 Task: Look for space in Warmbaths, South Africa from 12th August, 2023 to 16th August, 2023 for 8 adults in price range Rs.10000 to Rs.16000. Place can be private room with 8 bedrooms having 8 beds and 8 bathrooms. Property type can be house, flat, guest house, hotel. Amenities needed are: wifi, TV, free parkinig on premises, gym, breakfast. Booking option can be shelf check-in. Required host language is English.
Action: Mouse moved to (442, 90)
Screenshot: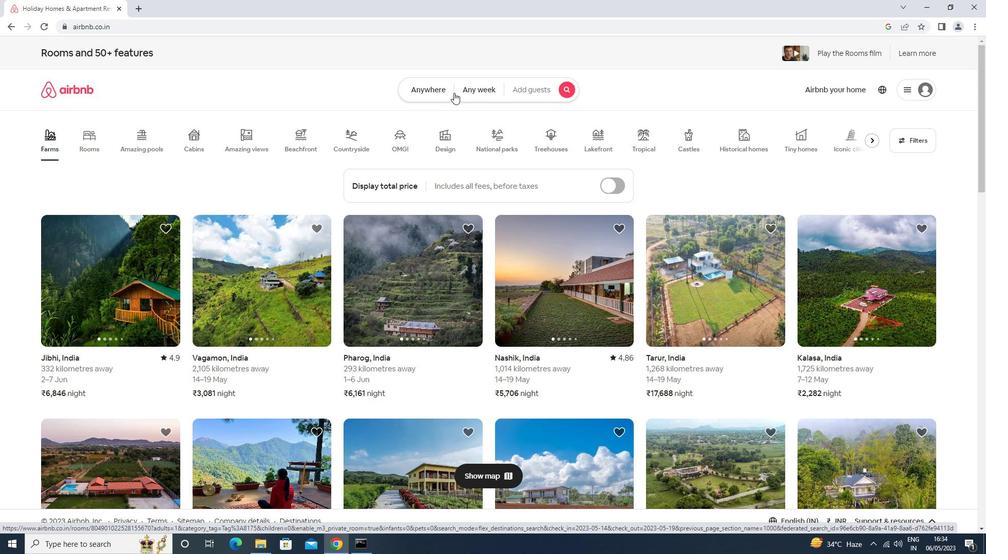 
Action: Mouse pressed left at (442, 90)
Screenshot: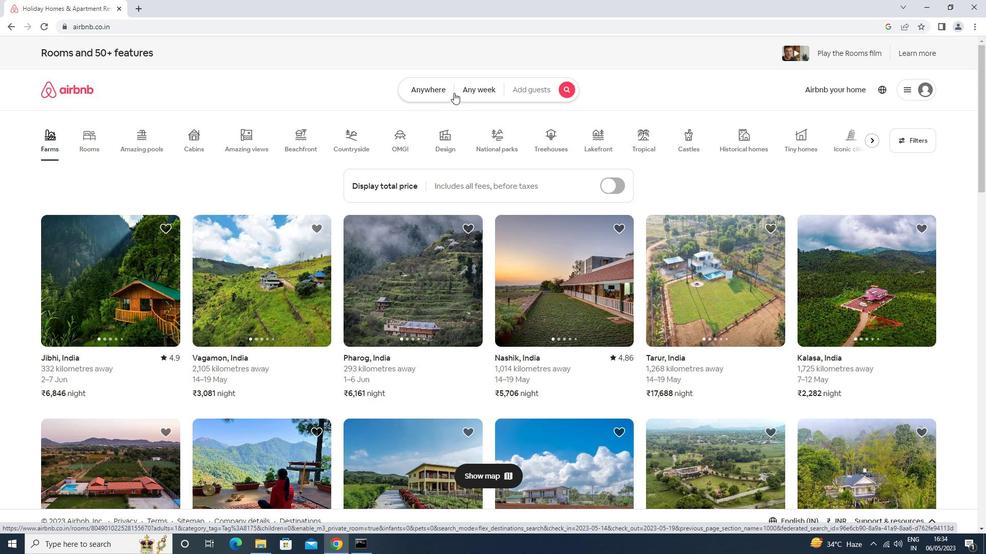 
Action: Mouse moved to (375, 127)
Screenshot: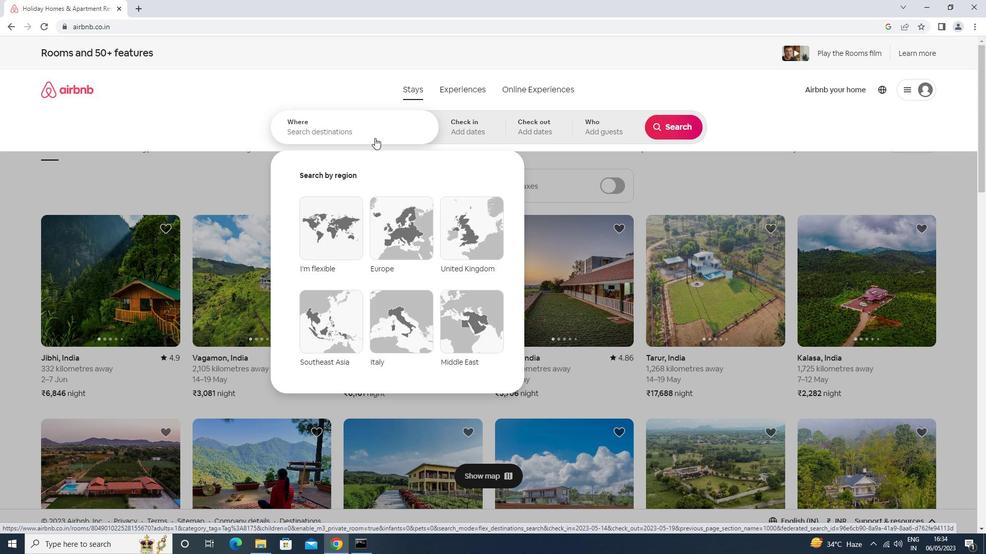 
Action: Mouse pressed left at (375, 127)
Screenshot: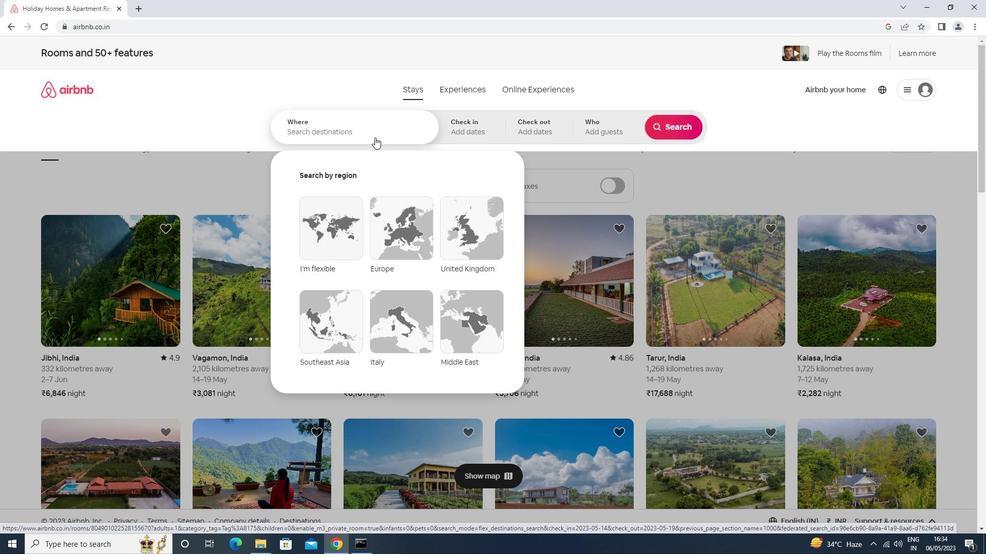 
Action: Mouse moved to (375, 127)
Screenshot: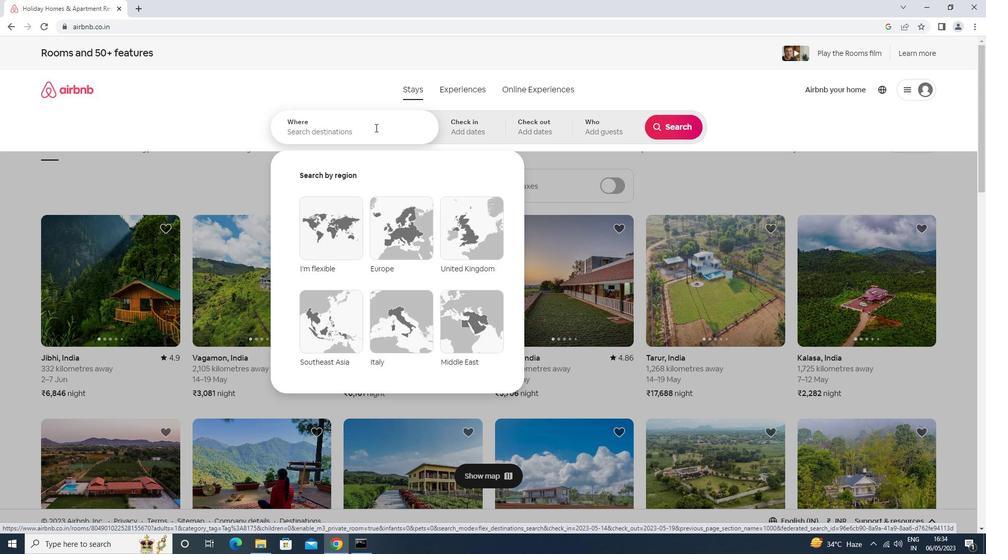 
Action: Key pressed <Key.shift>WARMBATH,<Key.space><Key.shift>SOUTH<Key.space><Key.shift>AFRICA<Key.down><Key.enter>
Screenshot: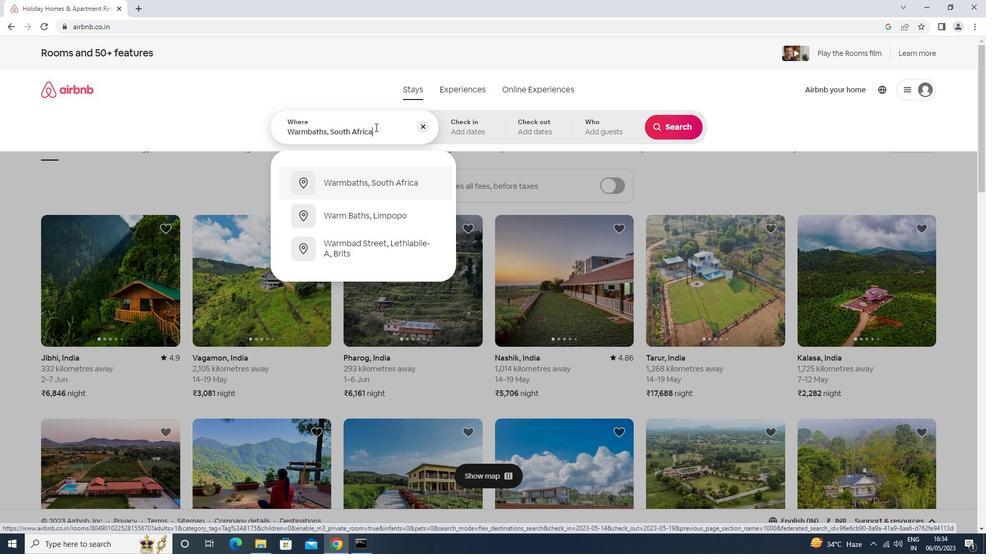 
Action: Mouse moved to (678, 213)
Screenshot: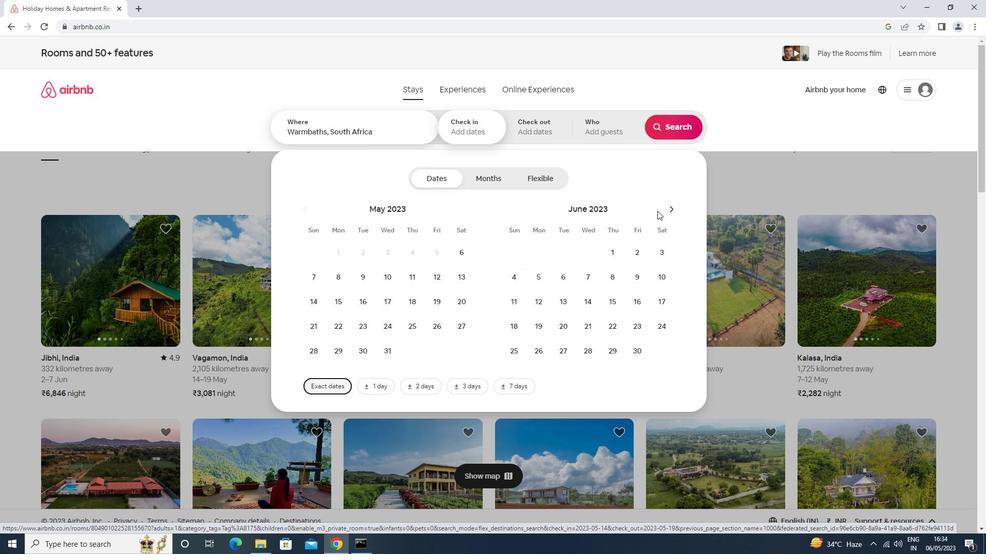 
Action: Mouse pressed left at (678, 213)
Screenshot: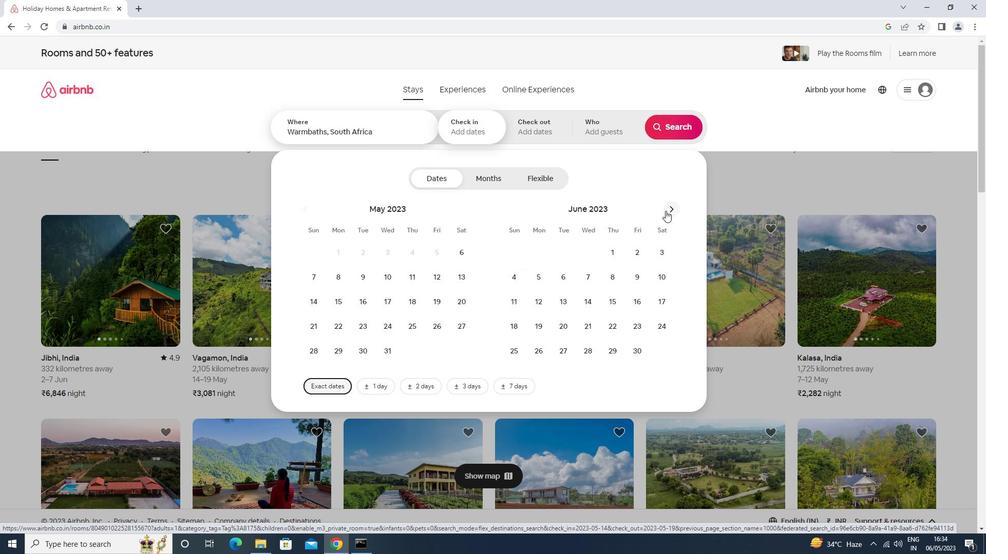 
Action: Mouse moved to (678, 212)
Screenshot: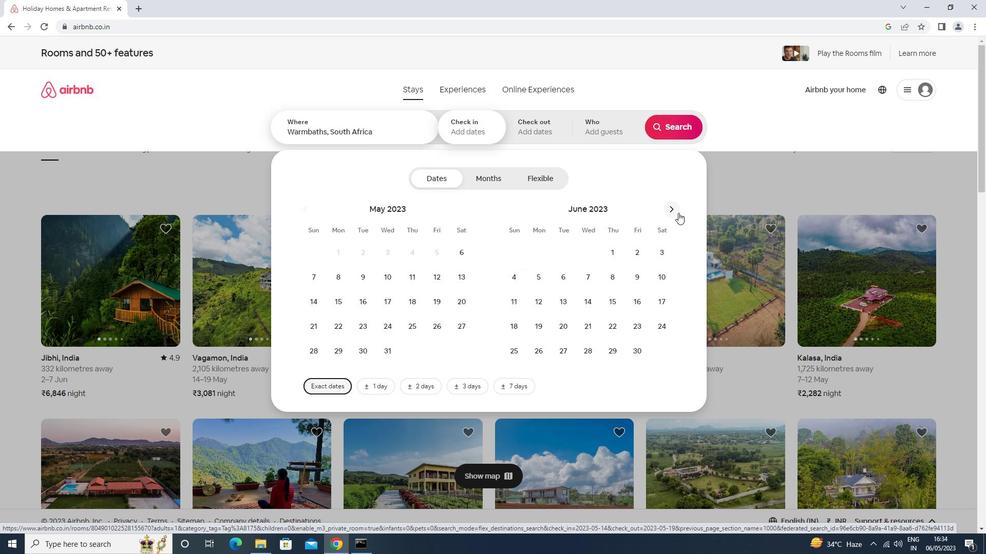 
Action: Mouse pressed left at (678, 212)
Screenshot: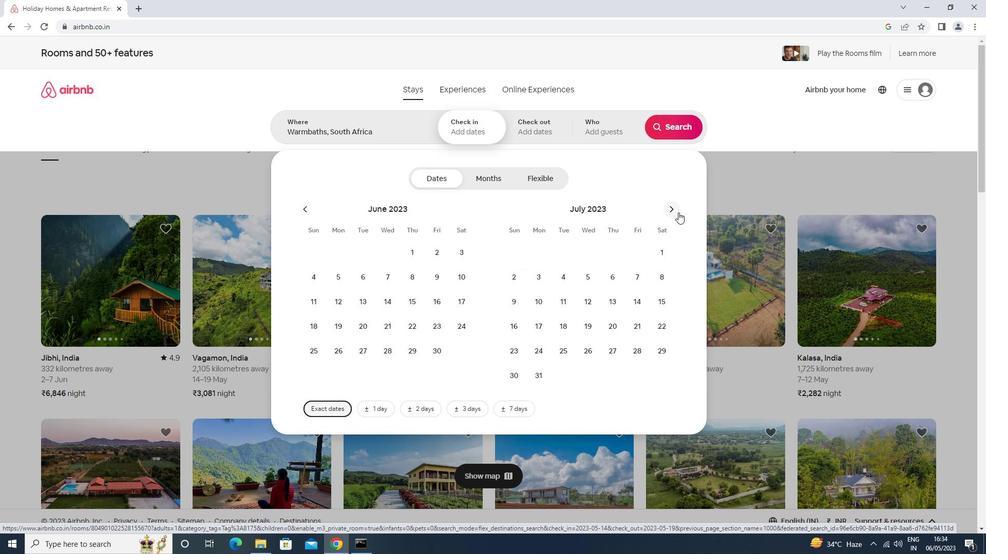 
Action: Mouse moved to (652, 277)
Screenshot: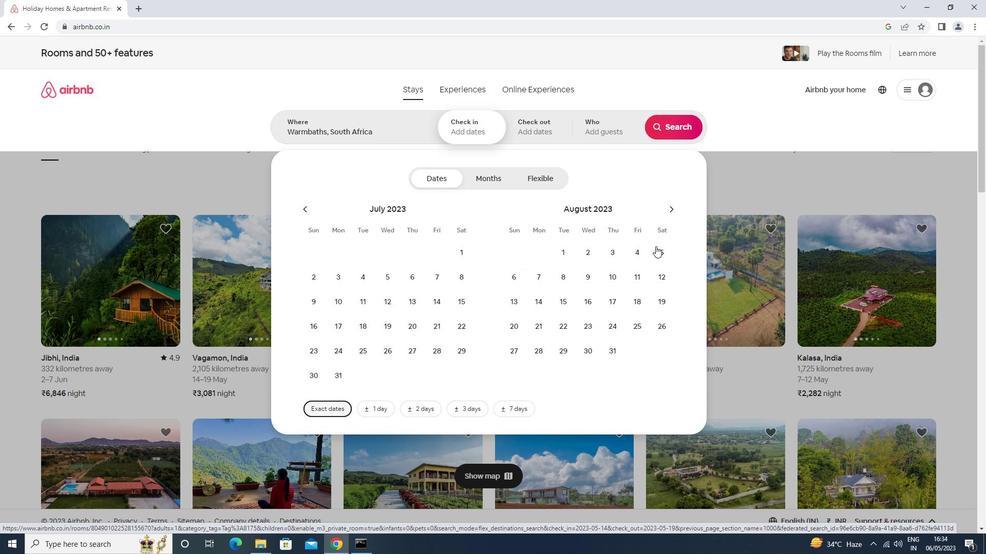
Action: Mouse pressed left at (652, 277)
Screenshot: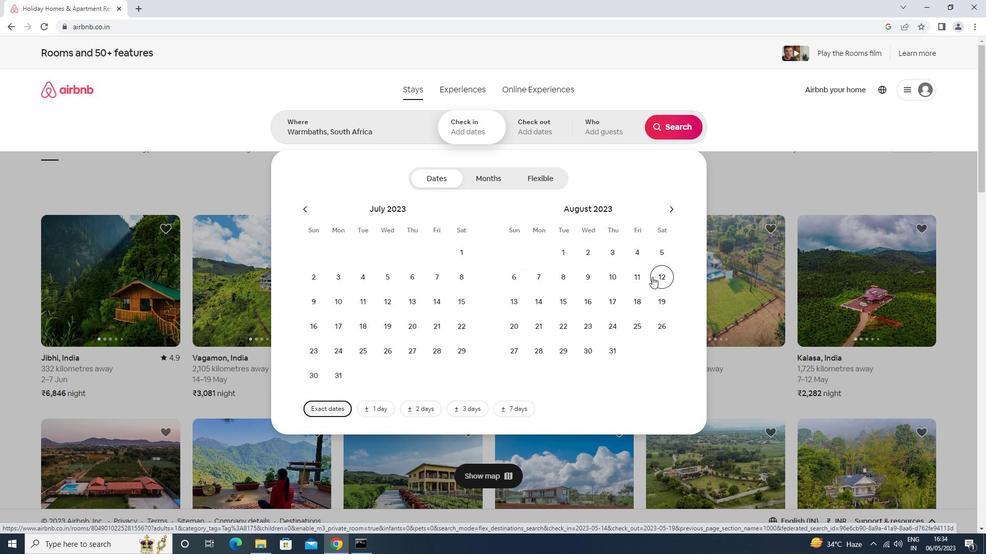 
Action: Mouse moved to (595, 299)
Screenshot: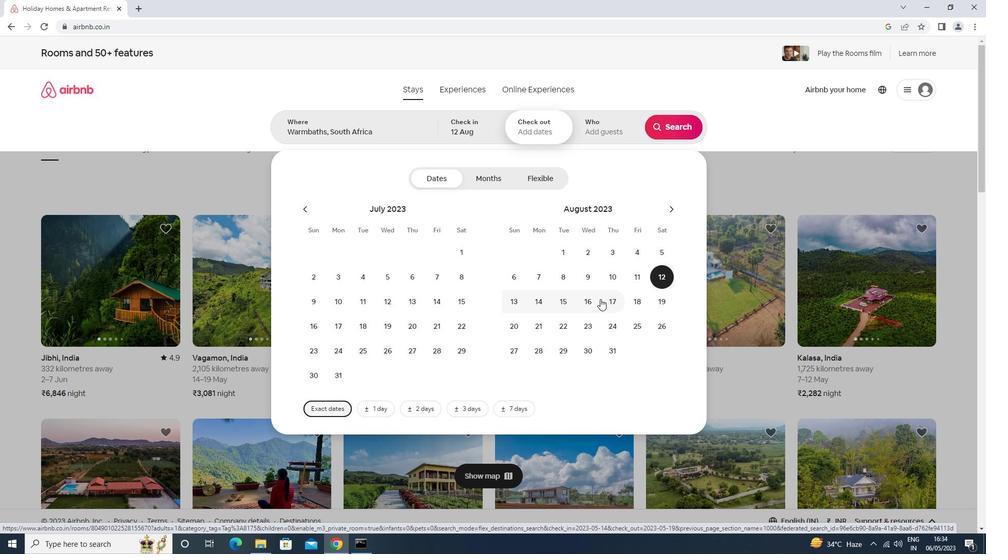 
Action: Mouse pressed left at (595, 299)
Screenshot: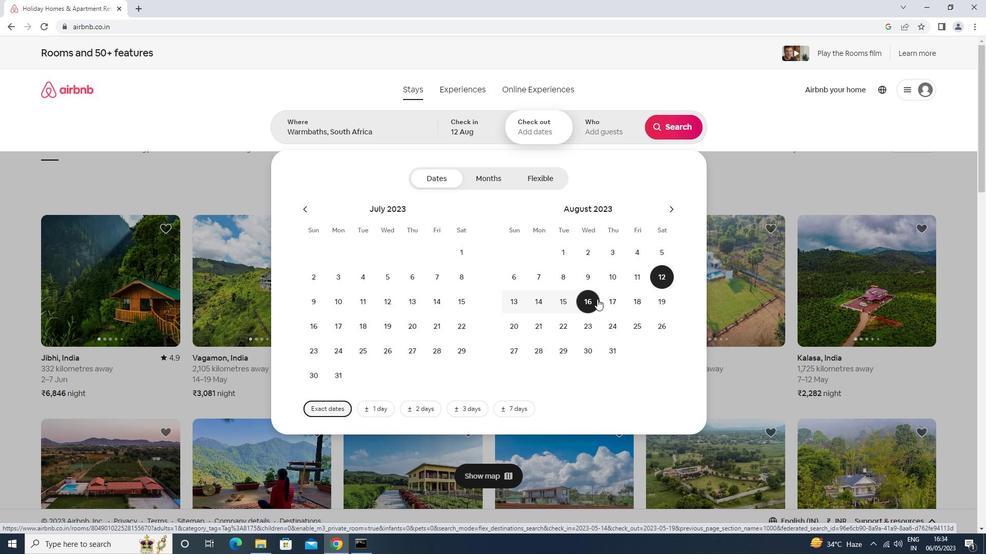 
Action: Mouse moved to (595, 128)
Screenshot: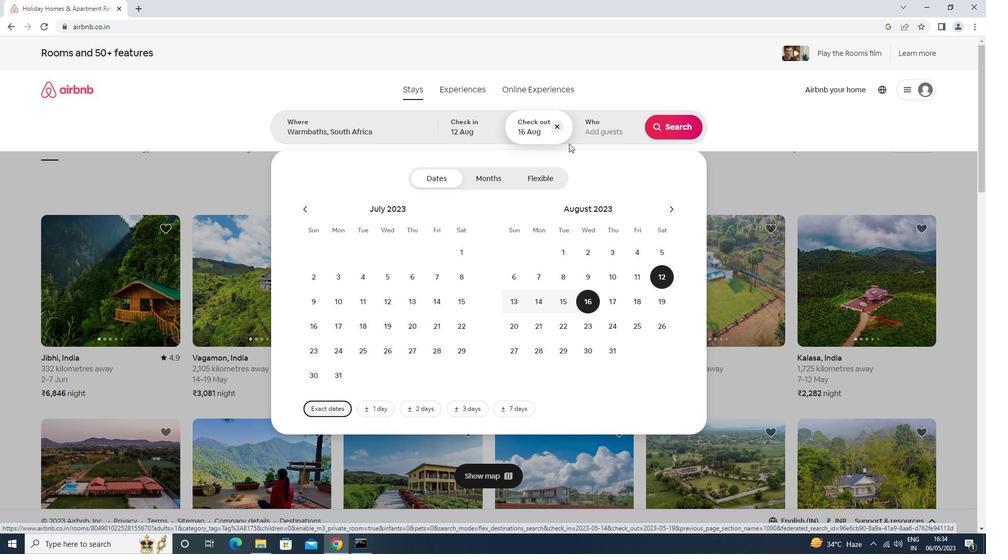 
Action: Mouse pressed left at (595, 128)
Screenshot: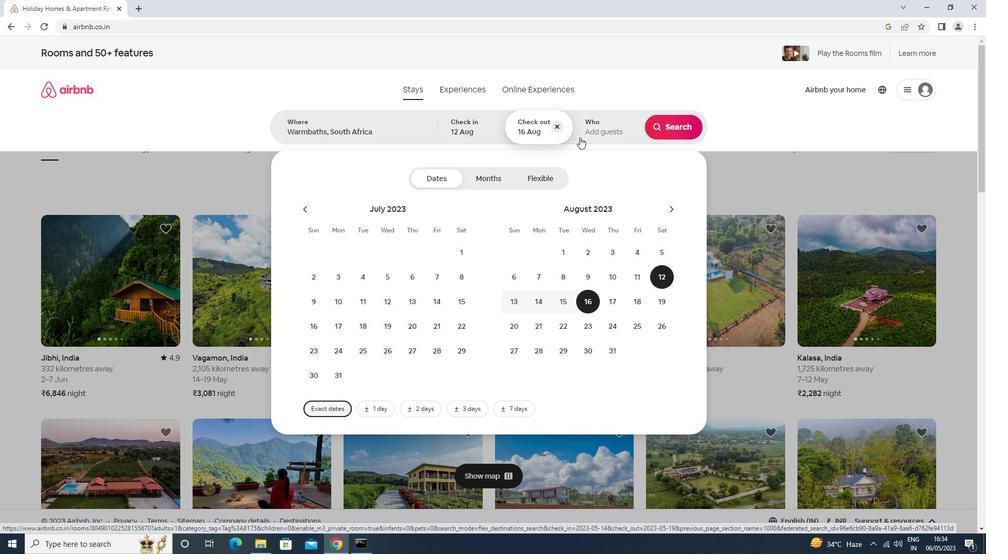 
Action: Mouse moved to (673, 176)
Screenshot: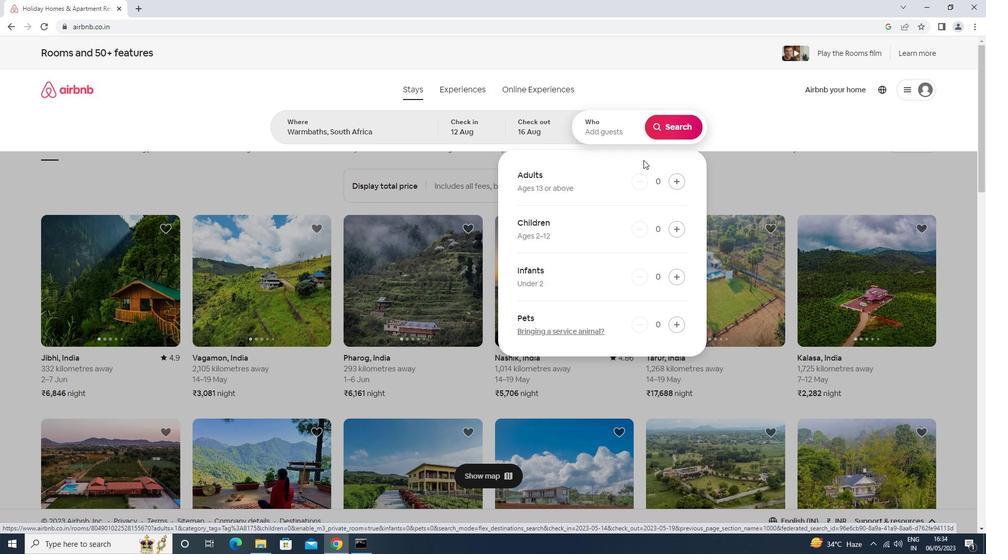 
Action: Mouse pressed left at (673, 176)
Screenshot: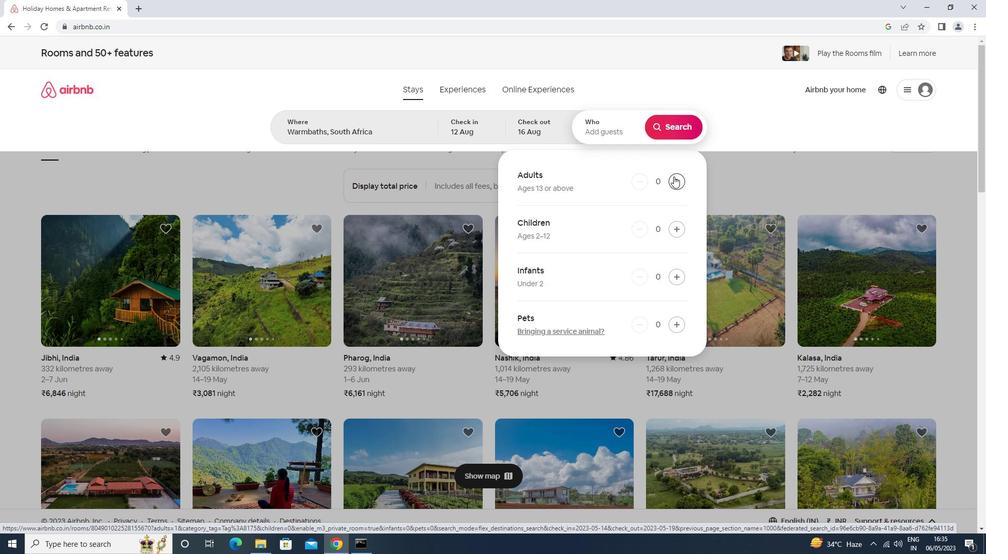 
Action: Mouse pressed left at (673, 176)
Screenshot: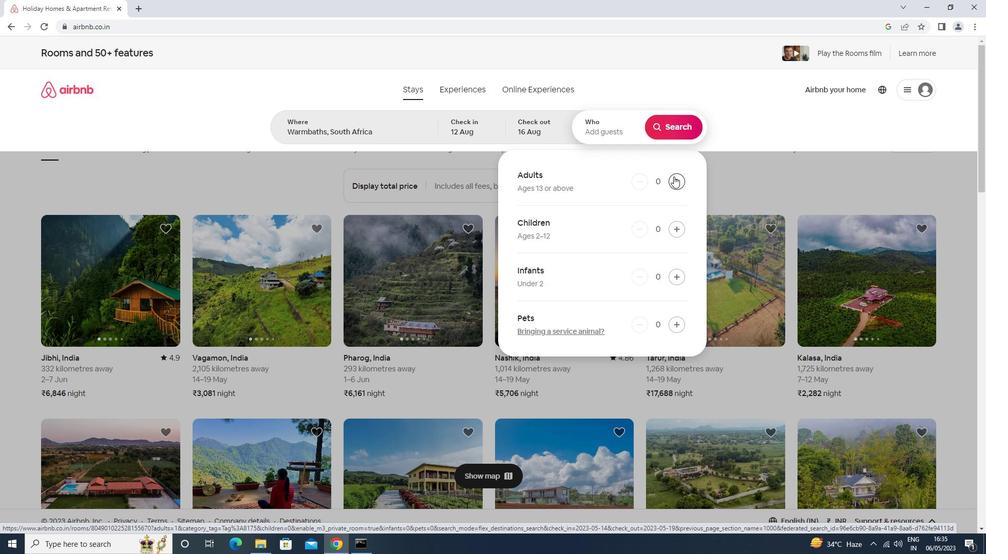 
Action: Mouse pressed left at (673, 176)
Screenshot: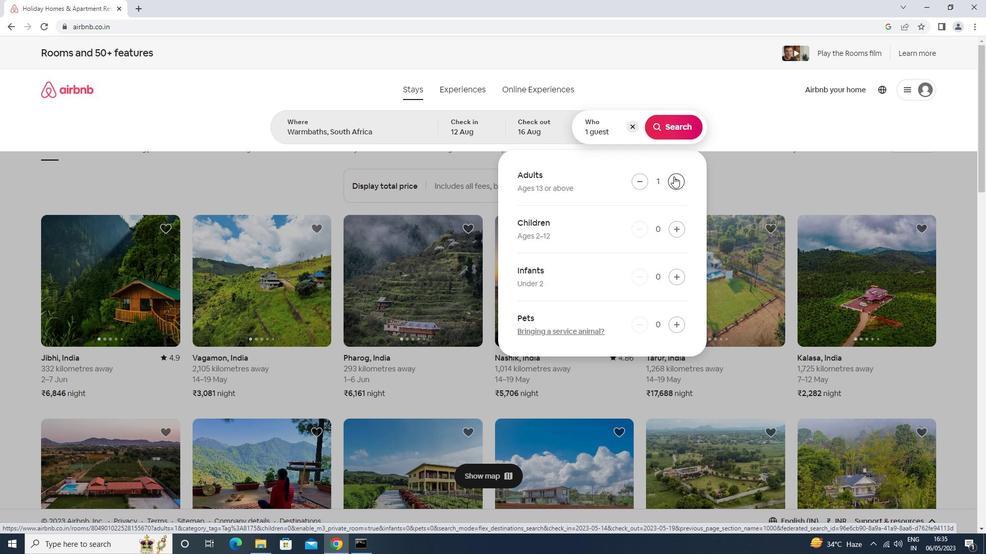 
Action: Mouse pressed left at (673, 176)
Screenshot: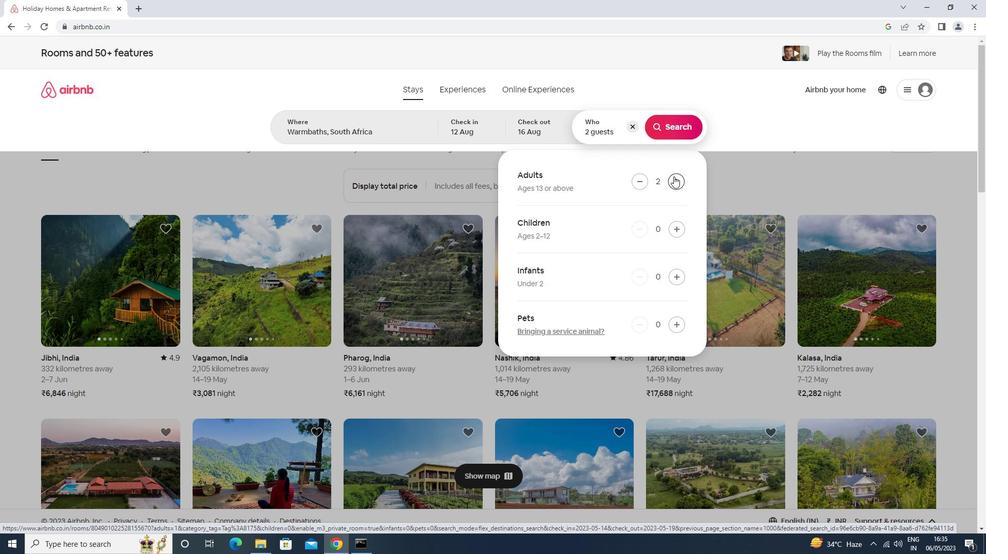 
Action: Mouse pressed left at (673, 176)
Screenshot: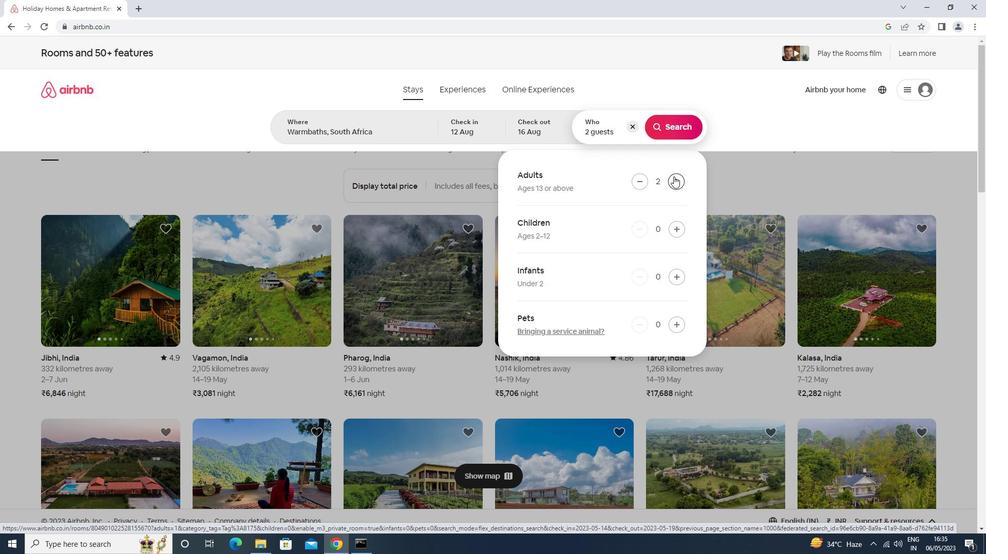 
Action: Mouse moved to (675, 176)
Screenshot: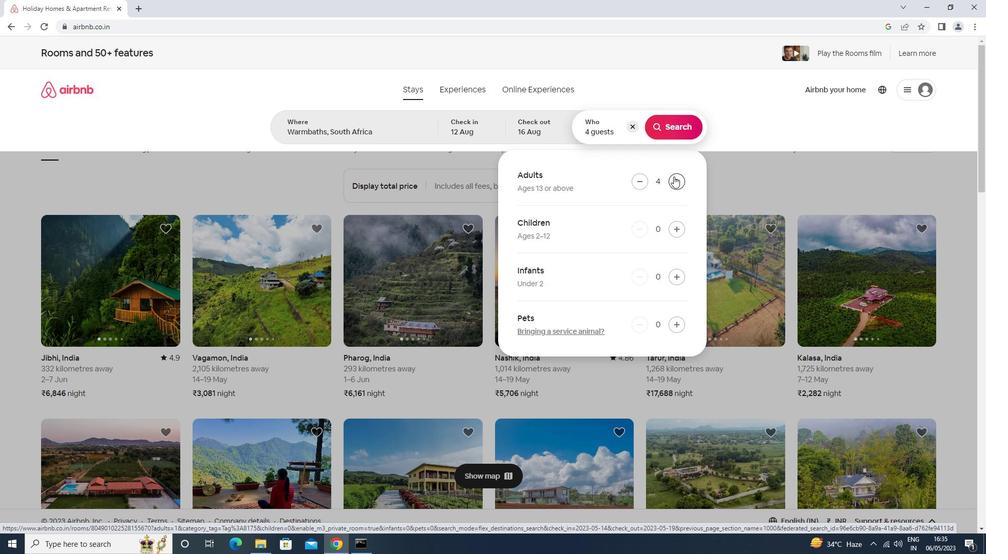 
Action: Mouse pressed left at (675, 176)
Screenshot: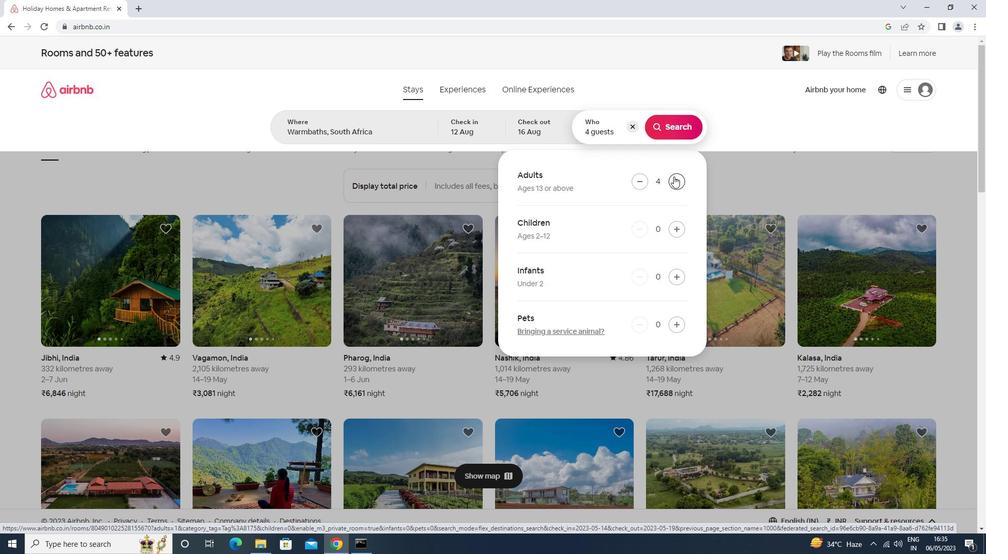 
Action: Mouse pressed left at (675, 176)
Screenshot: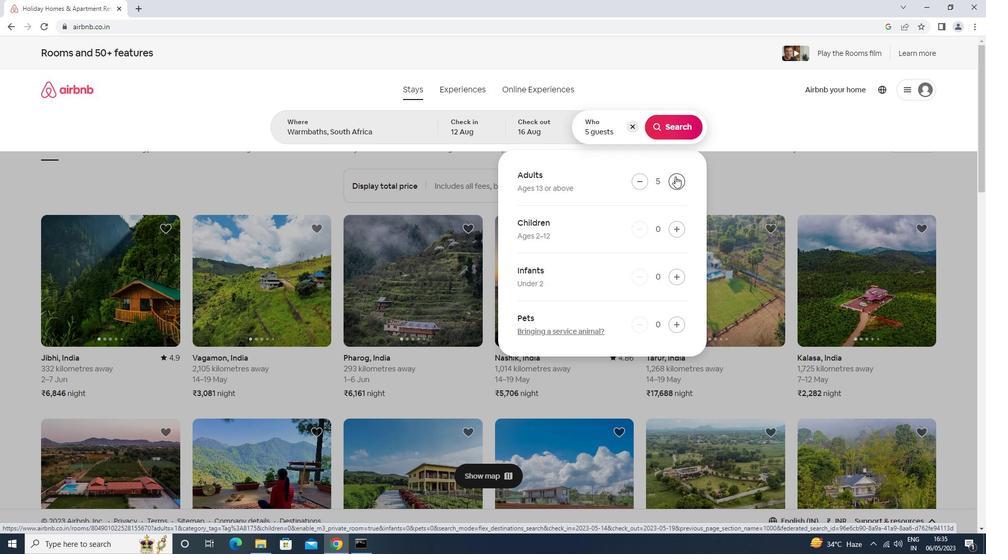 
Action: Mouse pressed left at (675, 176)
Screenshot: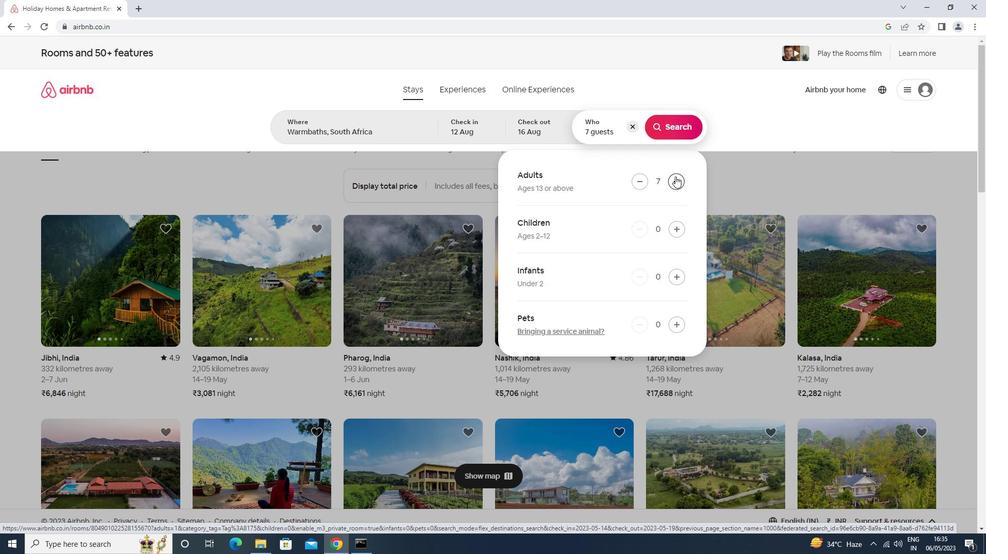 
Action: Mouse moved to (680, 129)
Screenshot: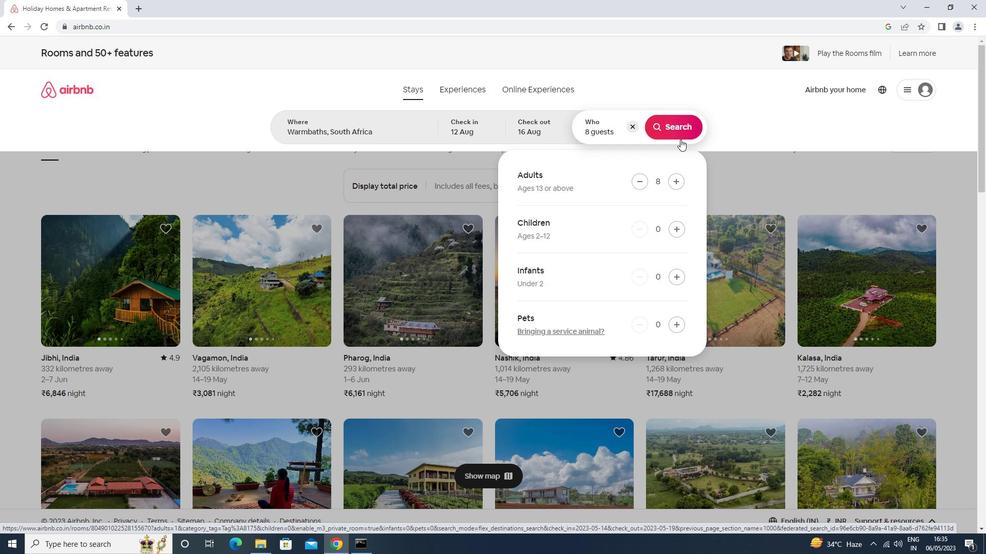 
Action: Mouse pressed left at (680, 129)
Screenshot: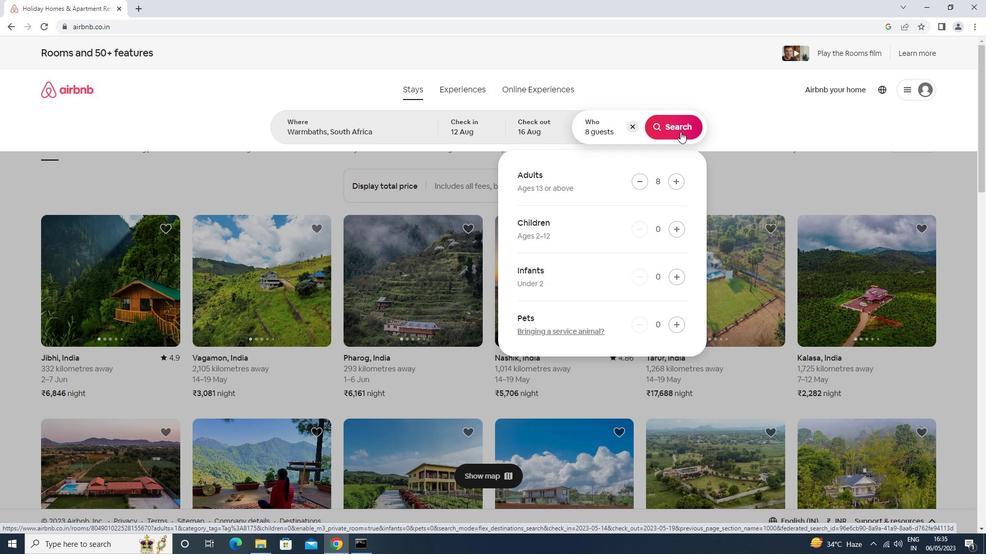 
Action: Mouse moved to (947, 98)
Screenshot: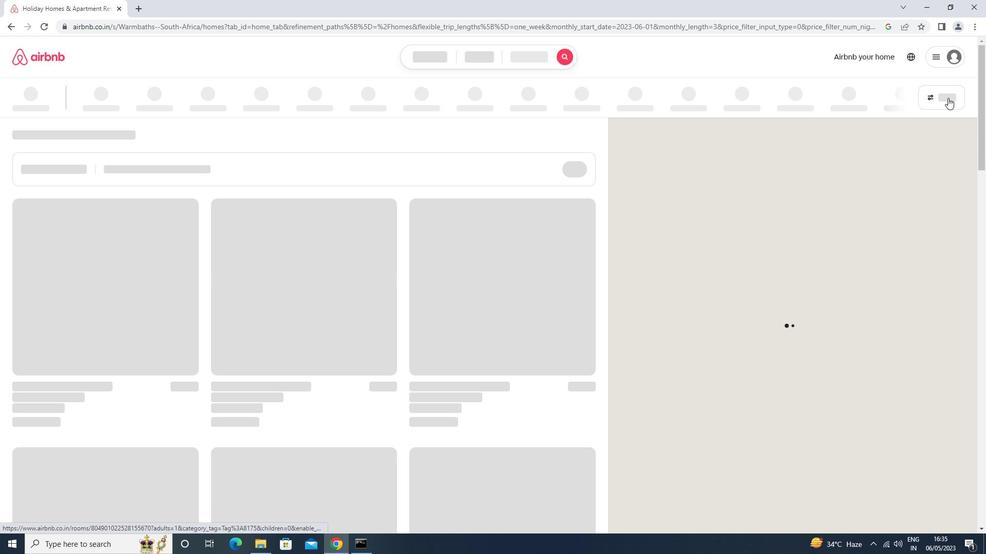 
Action: Mouse pressed left at (947, 98)
Screenshot: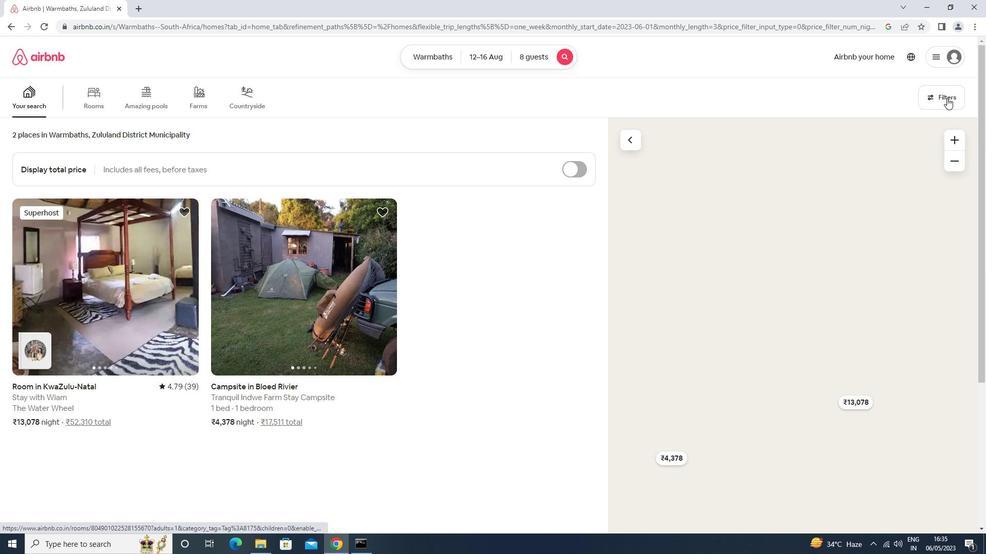 
Action: Mouse moved to (388, 340)
Screenshot: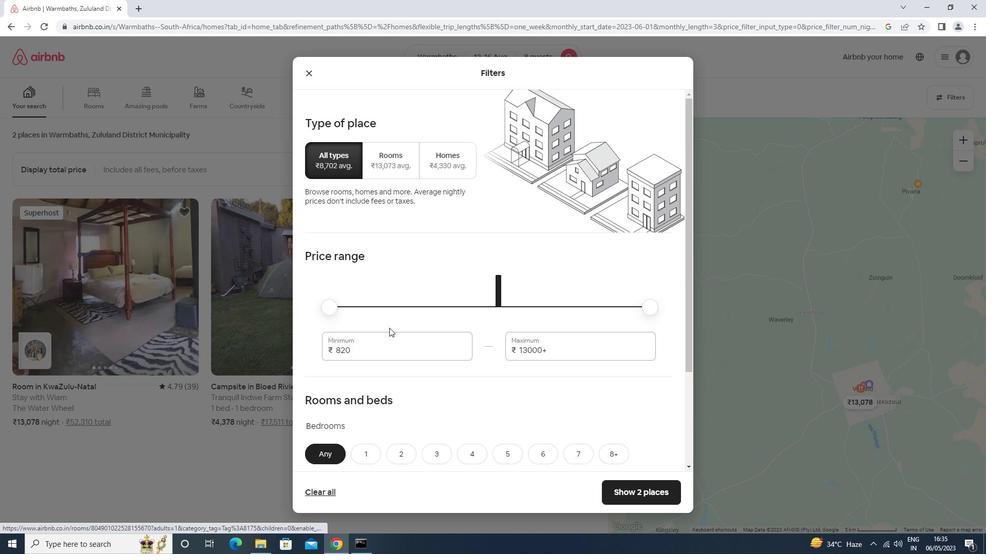 
Action: Mouse pressed left at (388, 340)
Screenshot: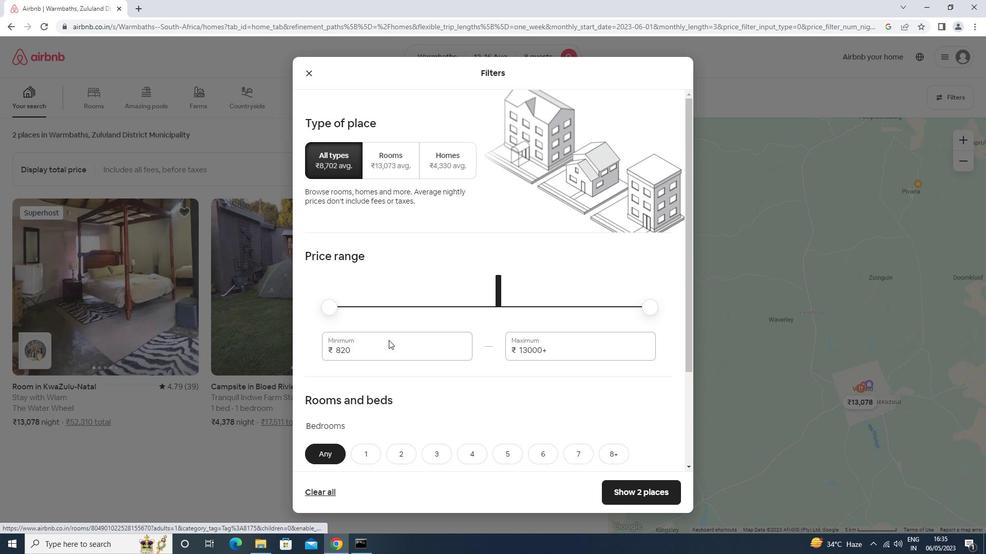 
Action: Mouse moved to (395, 337)
Screenshot: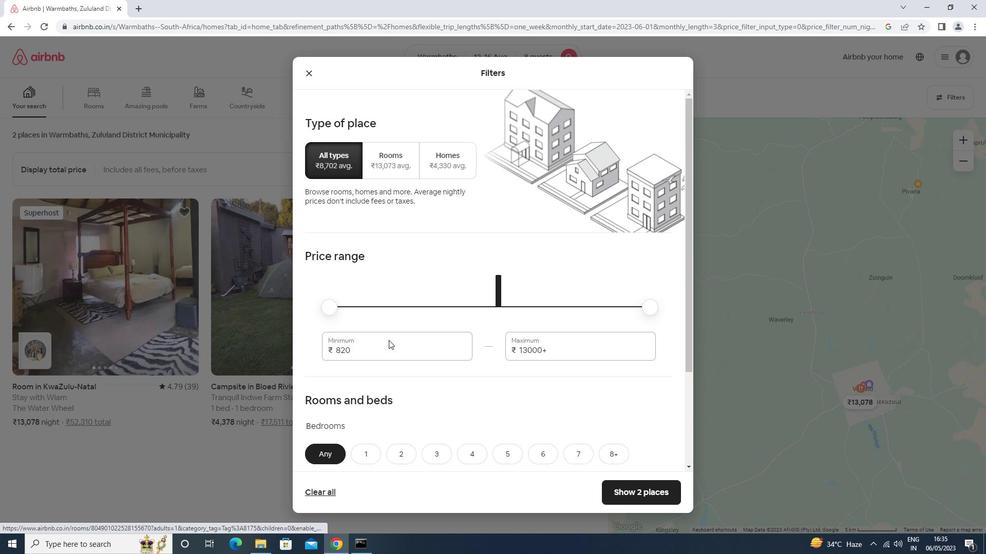 
Action: Key pressed <Key.backspace><Key.backspace><Key.backspace>10000<Key.tab>16000
Screenshot: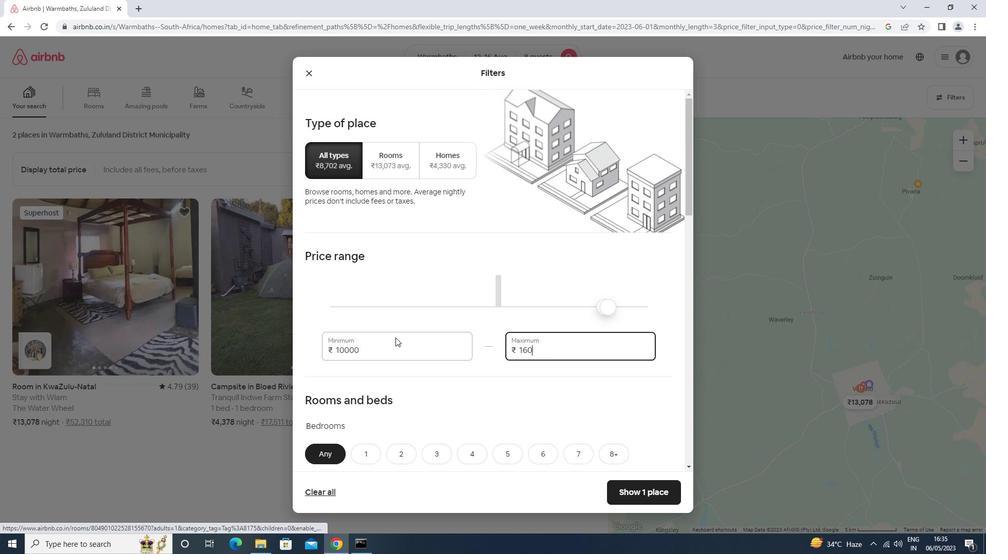 
Action: Mouse moved to (423, 322)
Screenshot: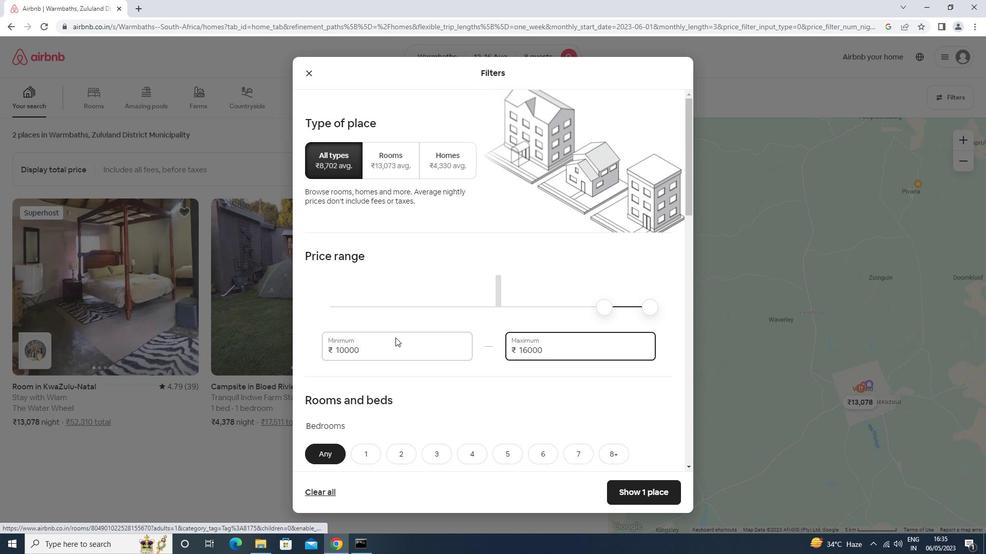 
Action: Mouse scrolled (423, 322) with delta (0, 0)
Screenshot: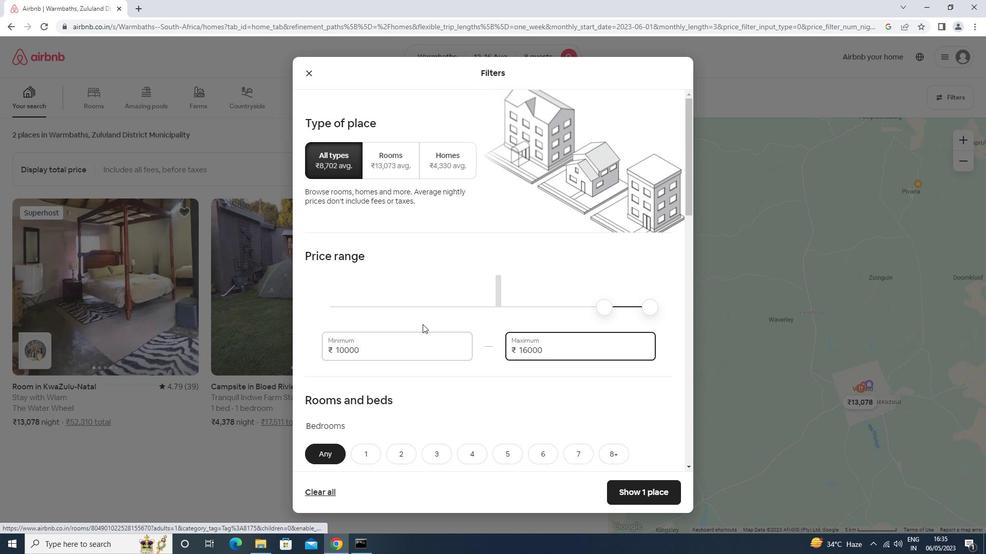 
Action: Mouse scrolled (423, 322) with delta (0, 0)
Screenshot: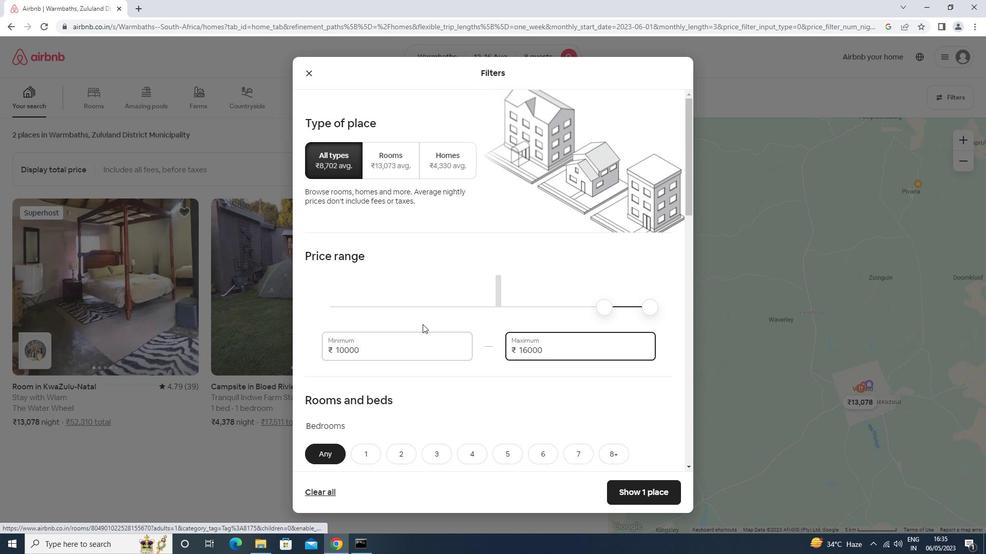 
Action: Mouse scrolled (423, 322) with delta (0, 0)
Screenshot: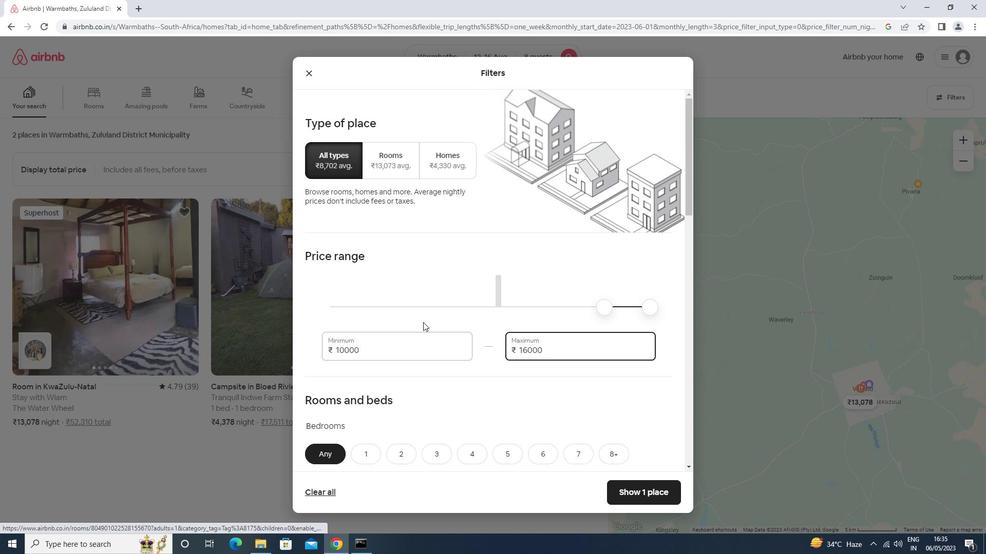 
Action: Mouse scrolled (423, 322) with delta (0, 0)
Screenshot: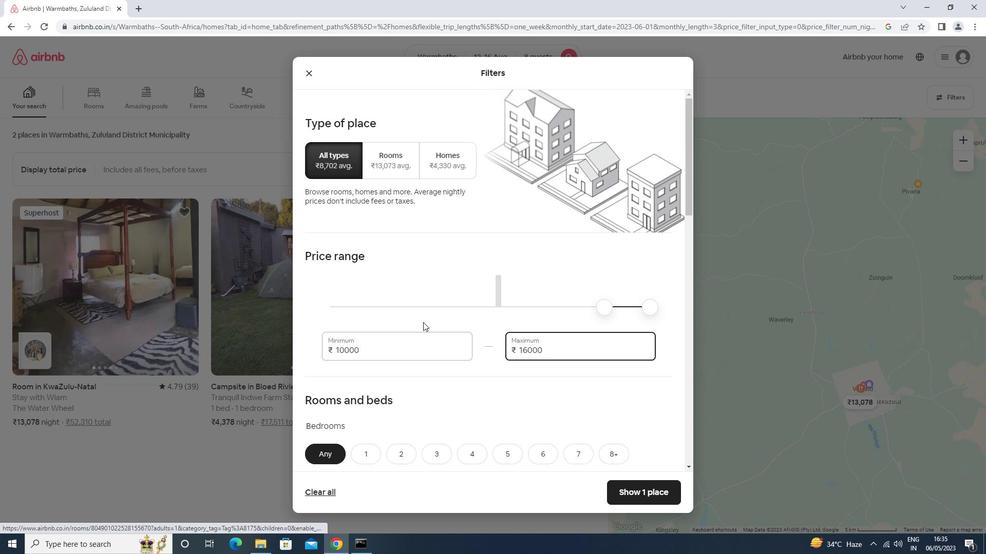 
Action: Mouse scrolled (423, 322) with delta (0, 0)
Screenshot: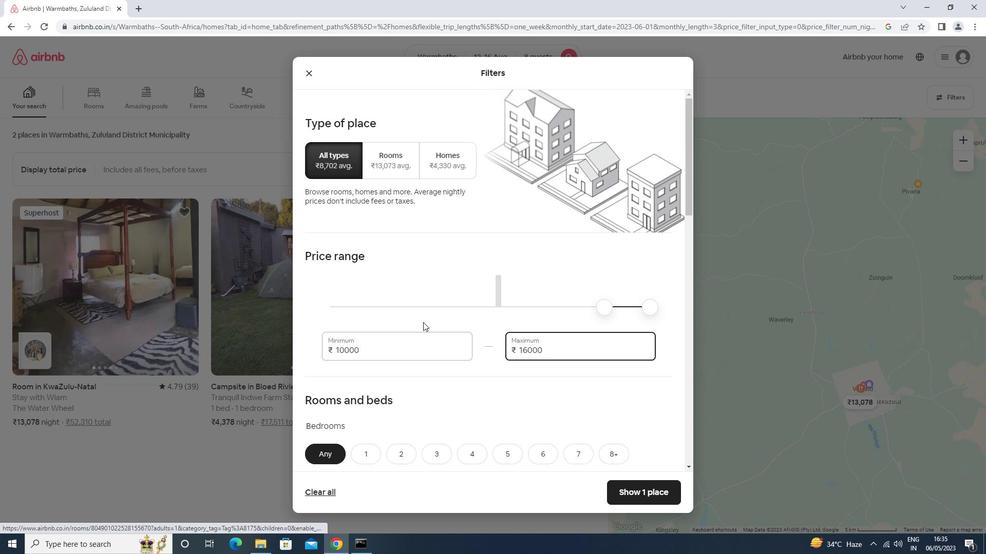 
Action: Mouse moved to (621, 194)
Screenshot: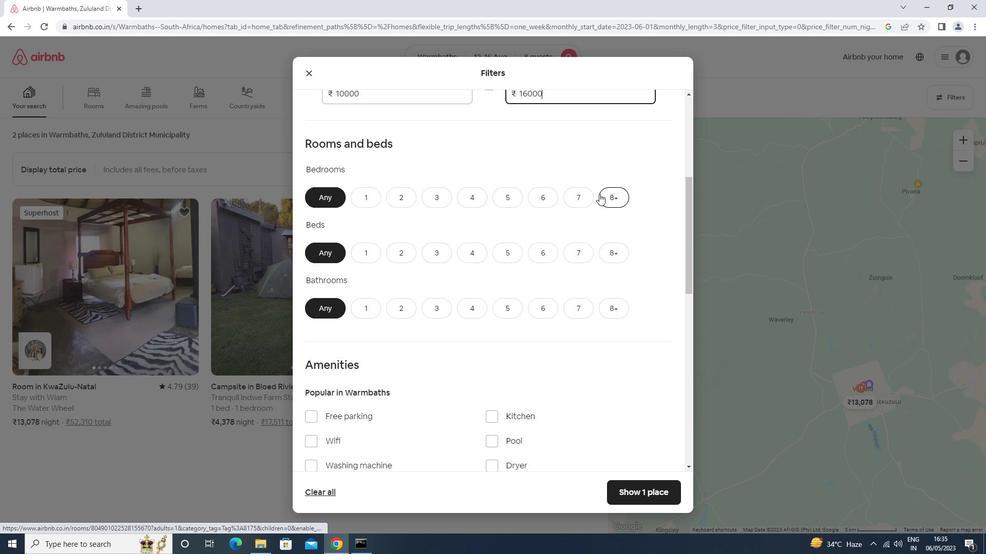
Action: Mouse pressed left at (621, 194)
Screenshot: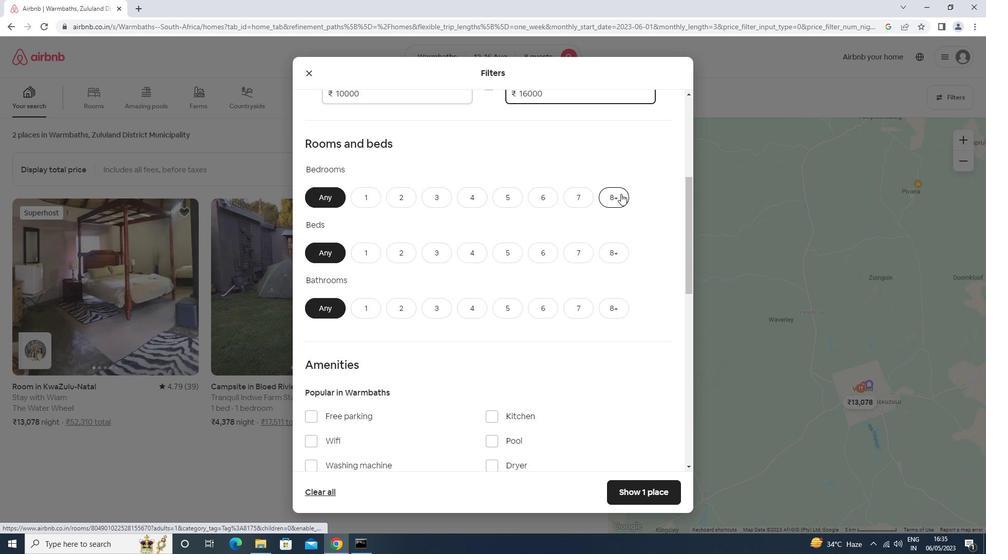 
Action: Mouse moved to (620, 253)
Screenshot: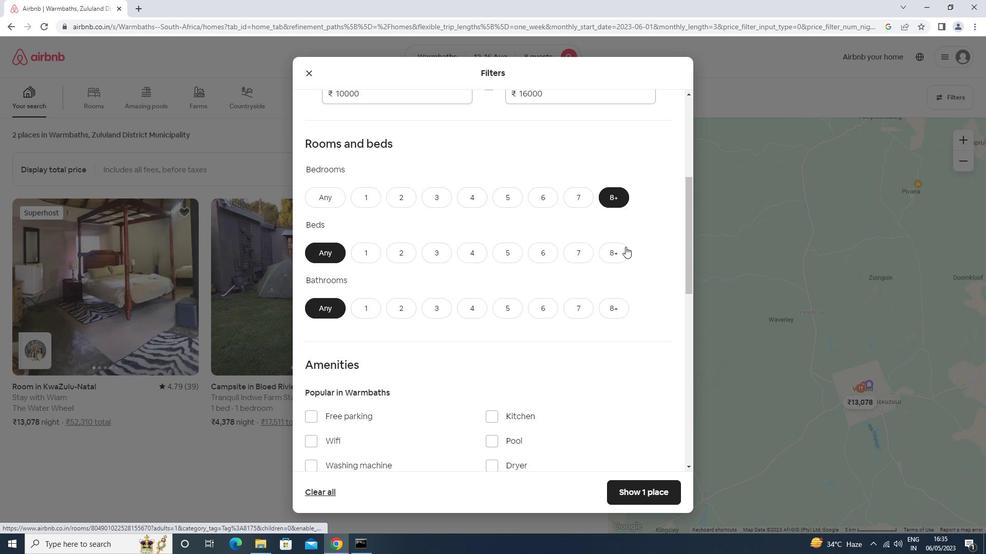 
Action: Mouse pressed left at (620, 253)
Screenshot: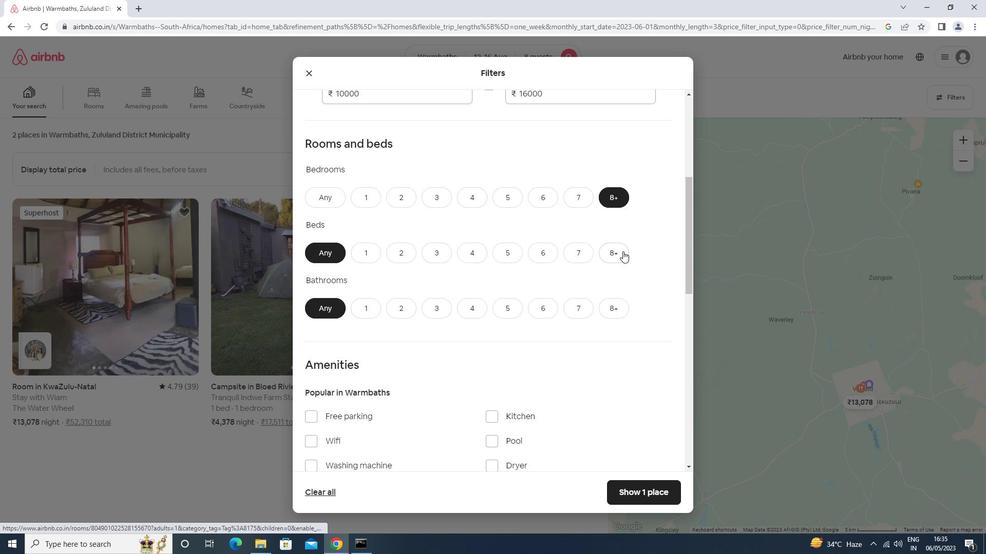 
Action: Mouse moved to (617, 312)
Screenshot: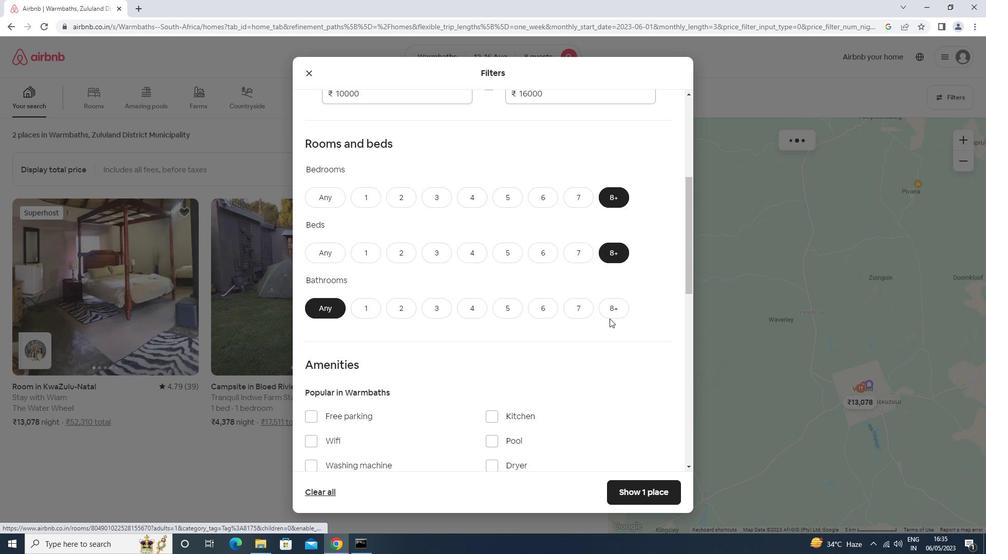 
Action: Mouse pressed left at (617, 312)
Screenshot: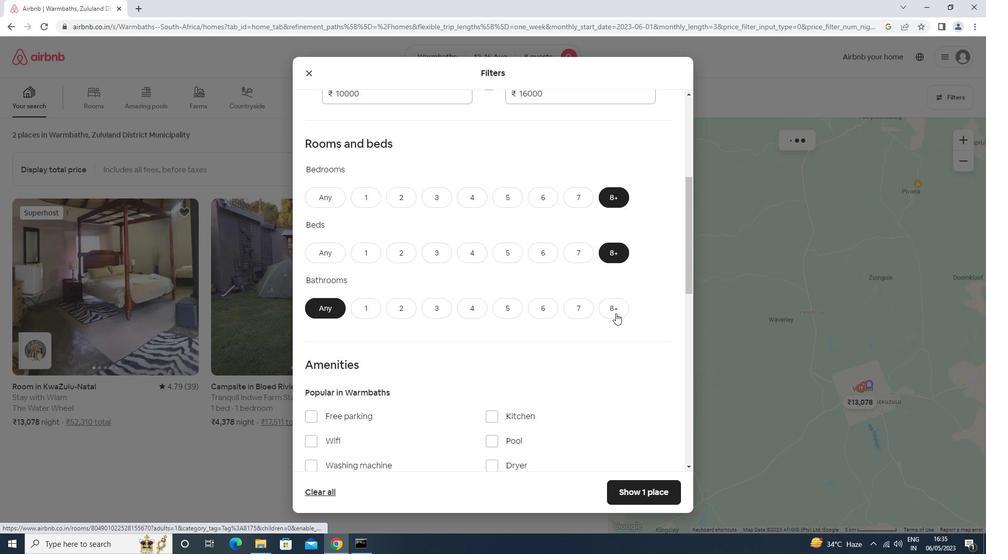 
Action: Mouse moved to (404, 297)
Screenshot: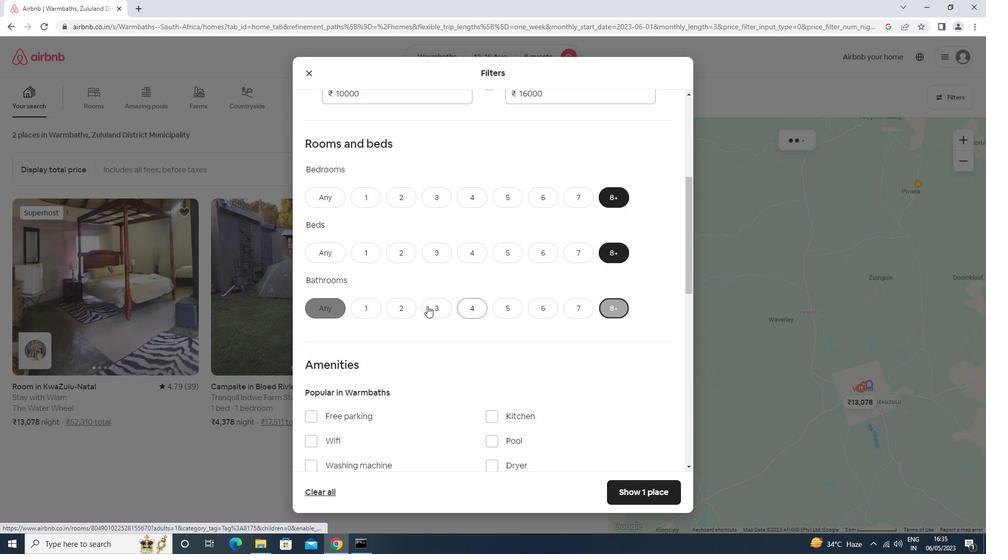 
Action: Mouse scrolled (404, 296) with delta (0, 0)
Screenshot: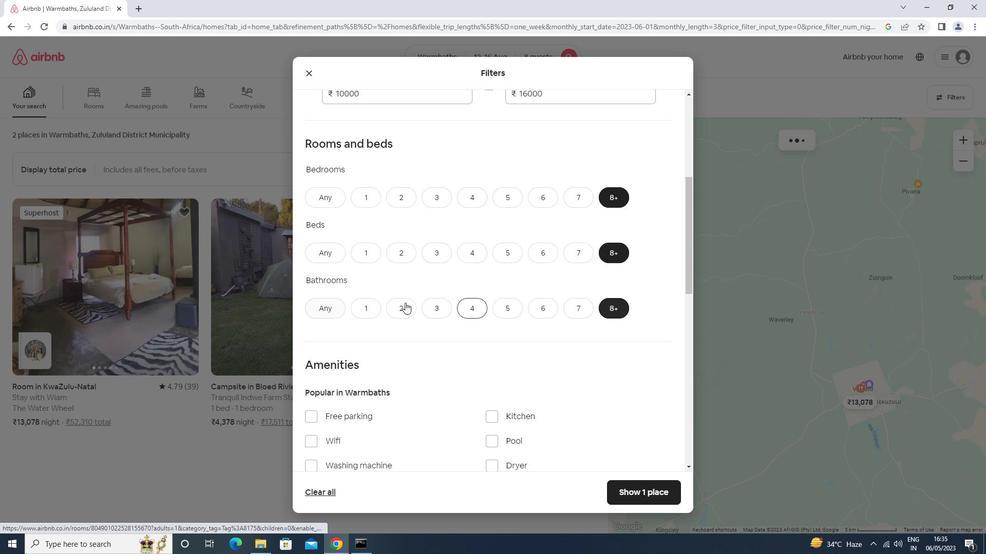 
Action: Mouse scrolled (404, 296) with delta (0, 0)
Screenshot: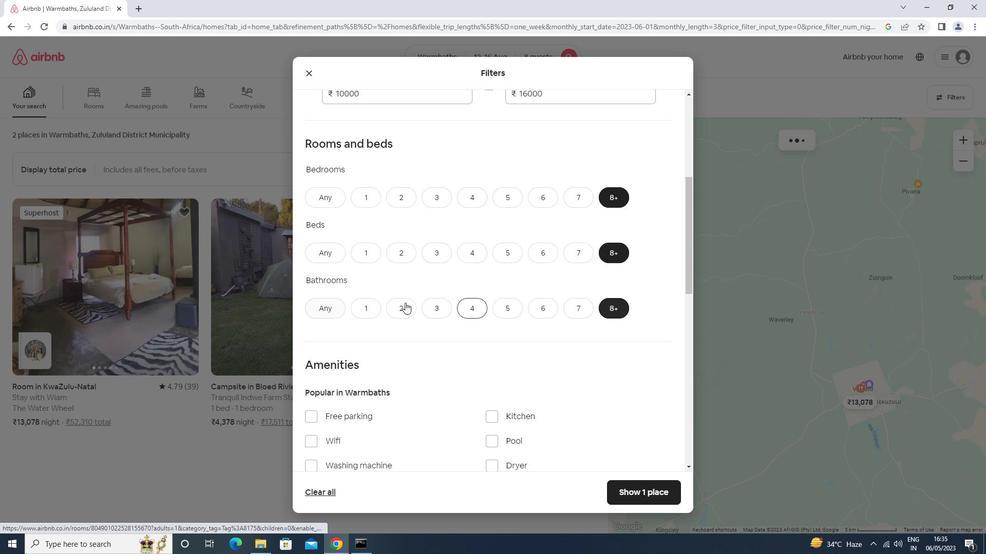 
Action: Mouse scrolled (404, 296) with delta (0, 0)
Screenshot: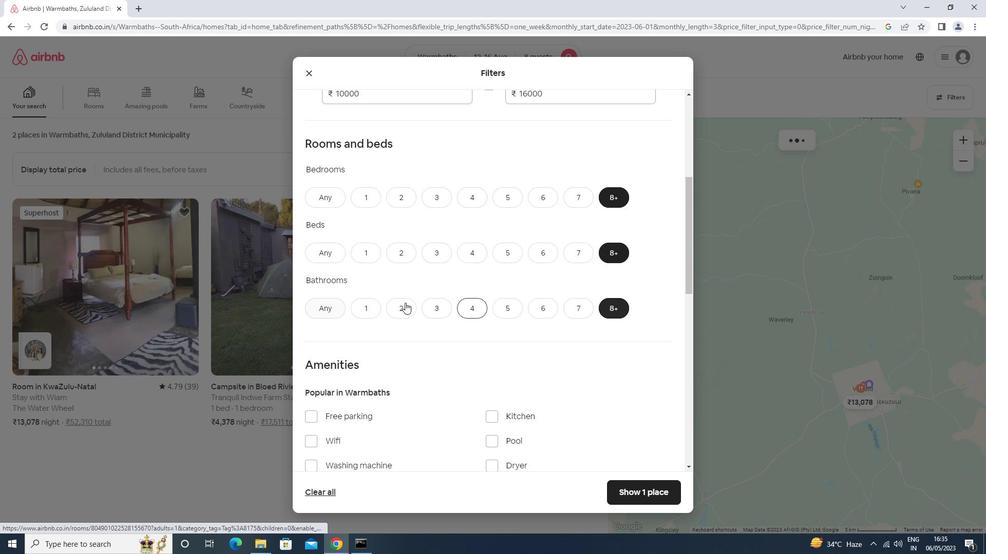 
Action: Mouse scrolled (404, 296) with delta (0, 0)
Screenshot: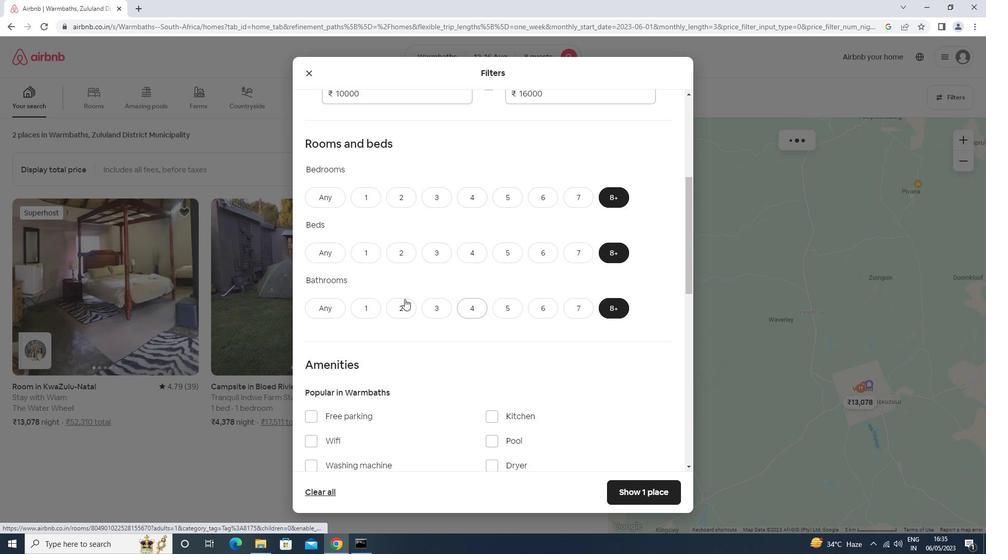 
Action: Mouse scrolled (404, 296) with delta (0, 0)
Screenshot: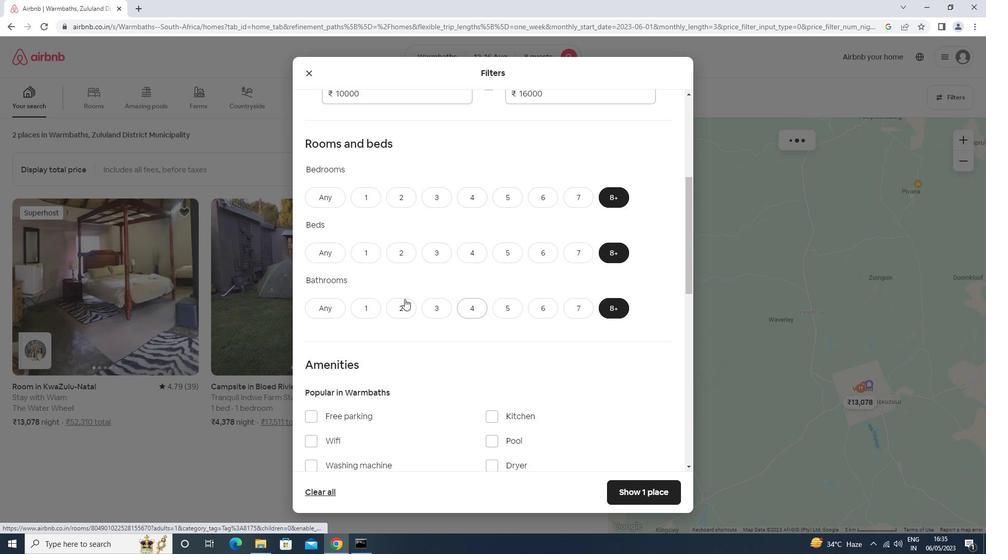
Action: Mouse moved to (336, 225)
Screenshot: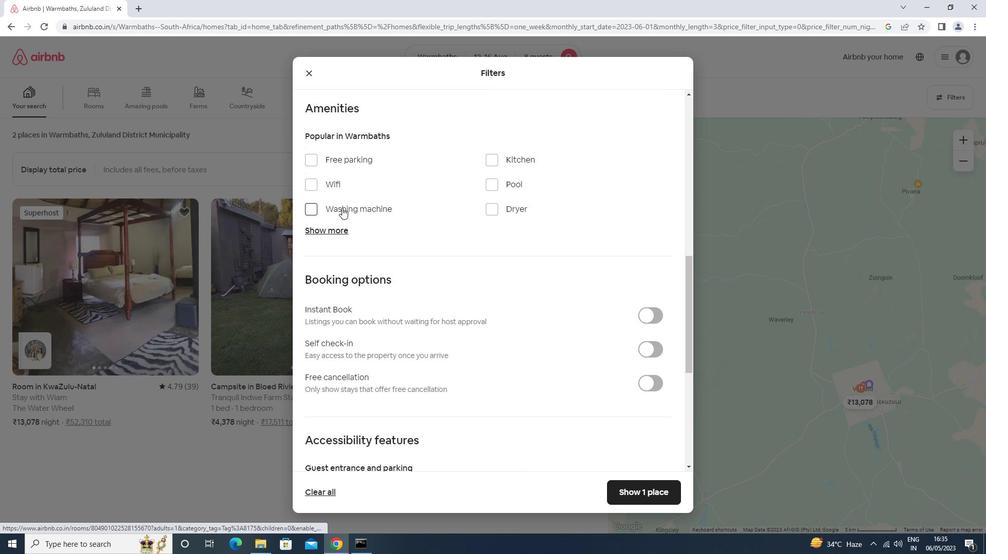 
Action: Mouse pressed left at (336, 225)
Screenshot: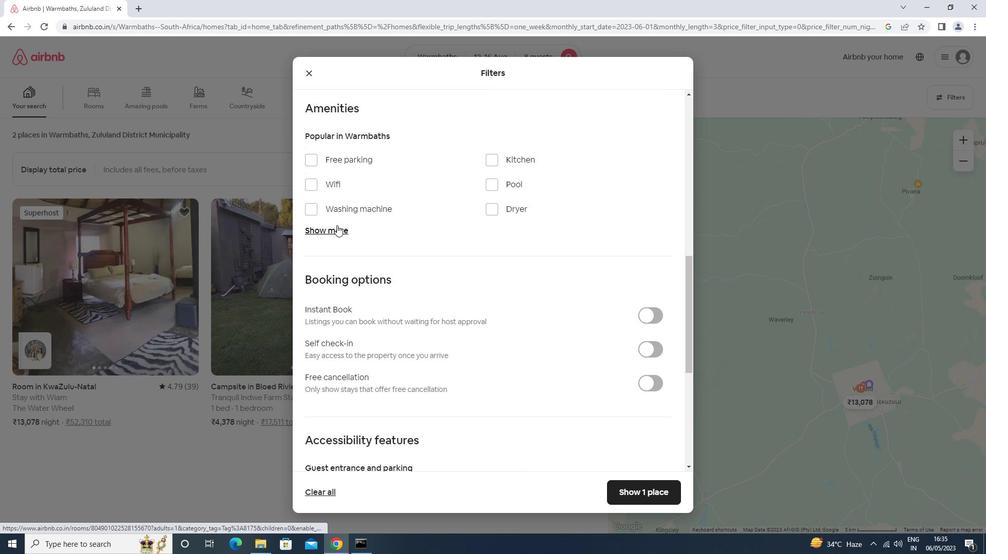 
Action: Mouse moved to (326, 176)
Screenshot: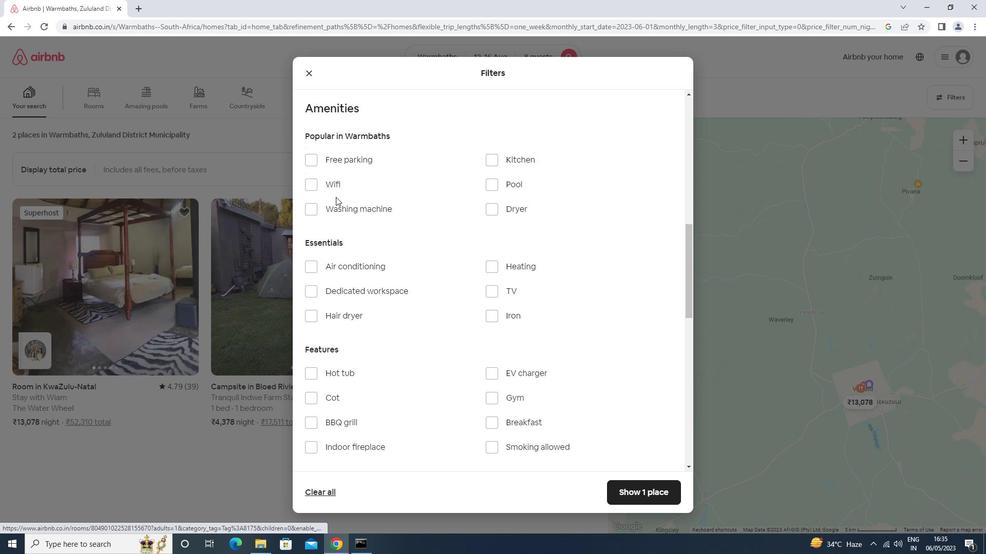 
Action: Mouse pressed left at (326, 176)
Screenshot: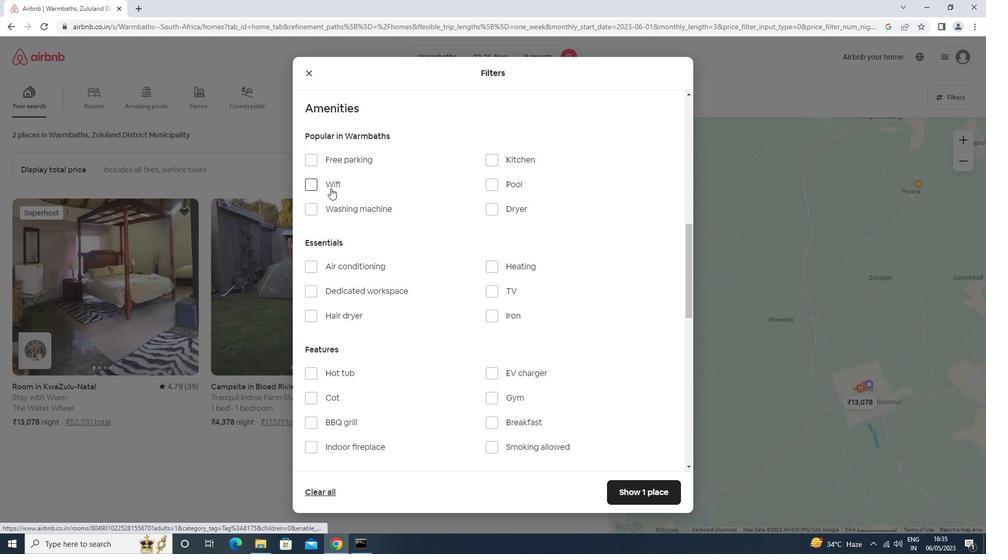 
Action: Mouse moved to (374, 154)
Screenshot: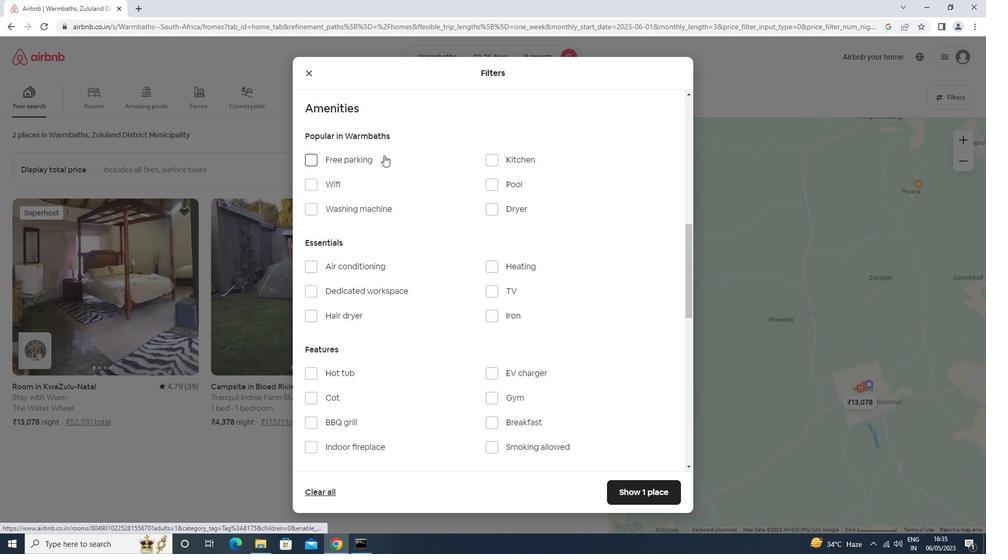 
Action: Mouse pressed left at (374, 154)
Screenshot: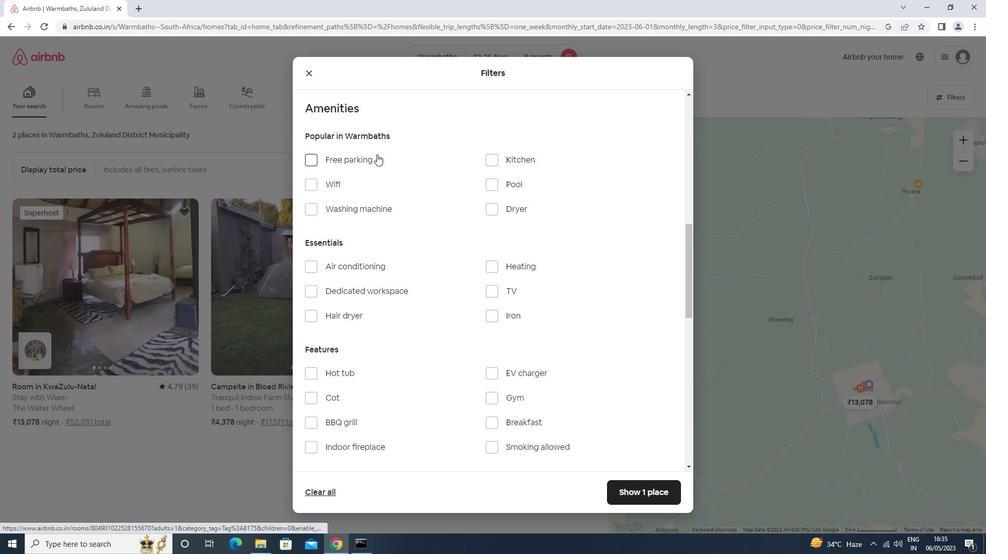 
Action: Mouse moved to (347, 177)
Screenshot: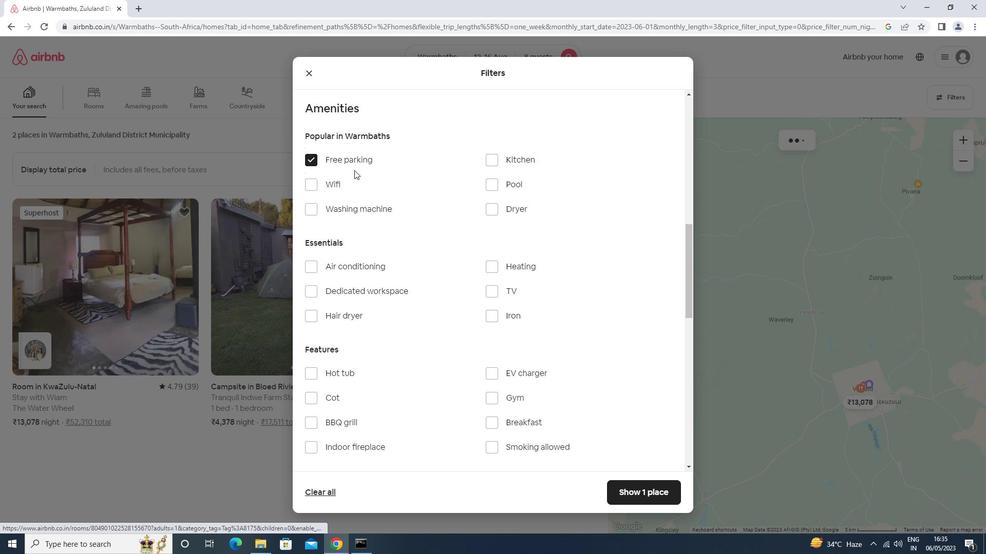 
Action: Mouse pressed left at (347, 177)
Screenshot: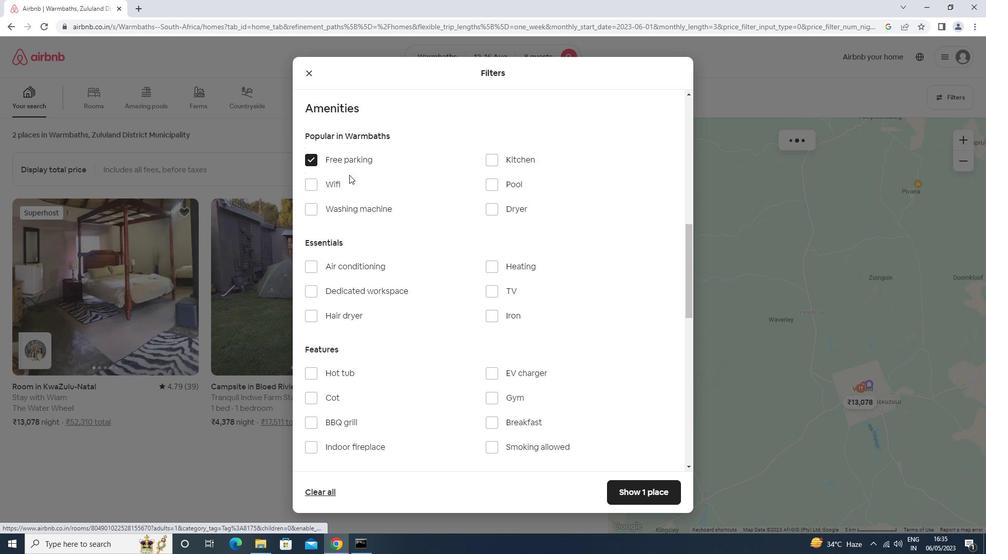 
Action: Mouse moved to (346, 184)
Screenshot: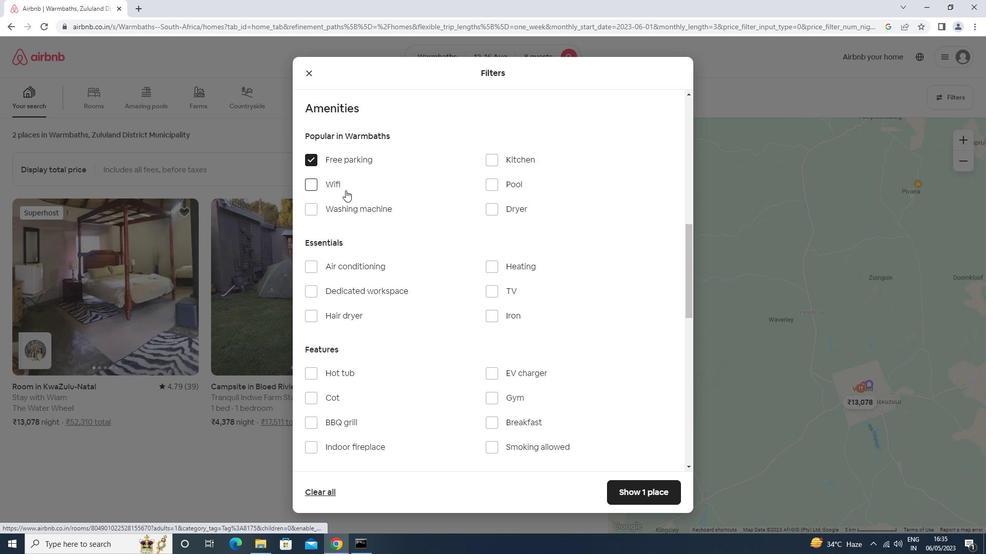 
Action: Mouse pressed left at (346, 184)
Screenshot: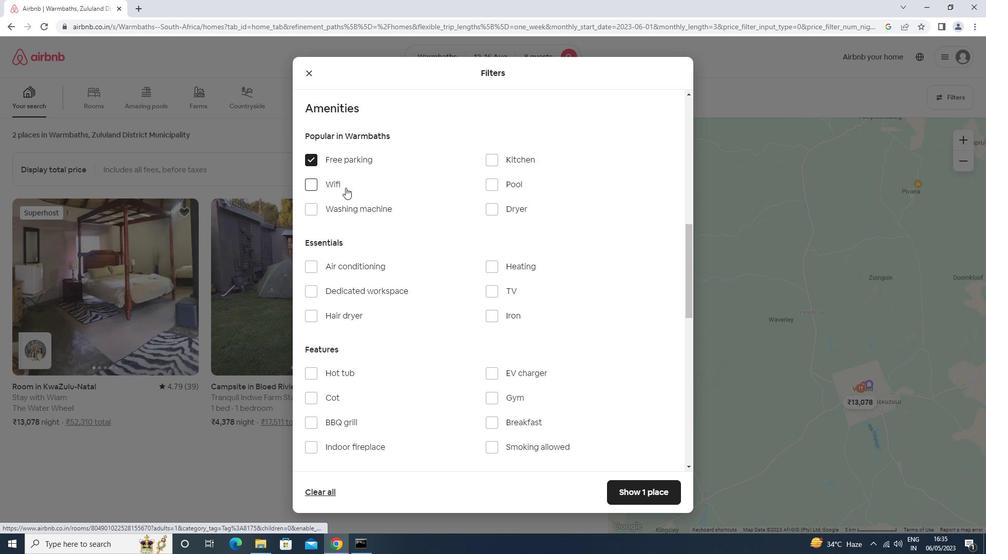 
Action: Mouse moved to (503, 286)
Screenshot: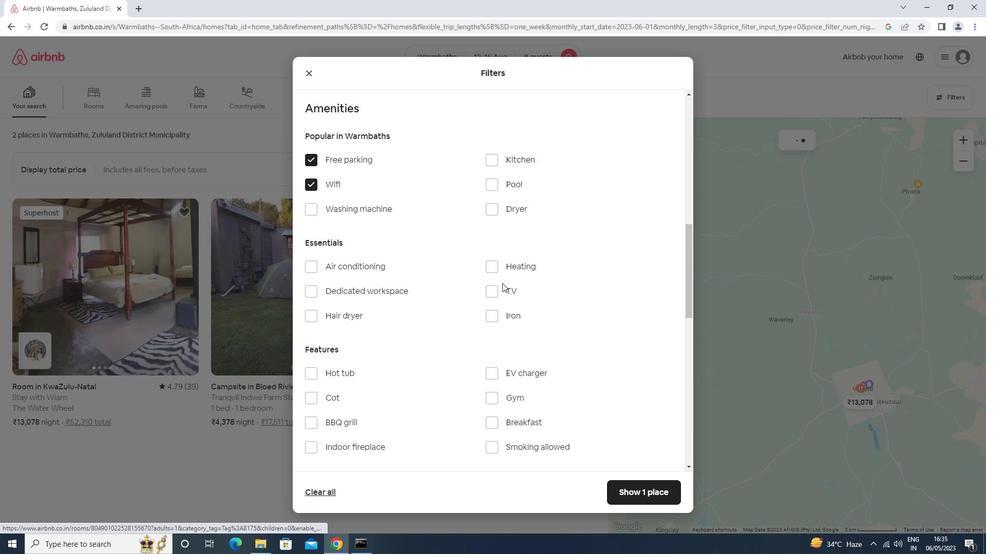 
Action: Mouse pressed left at (503, 286)
Screenshot: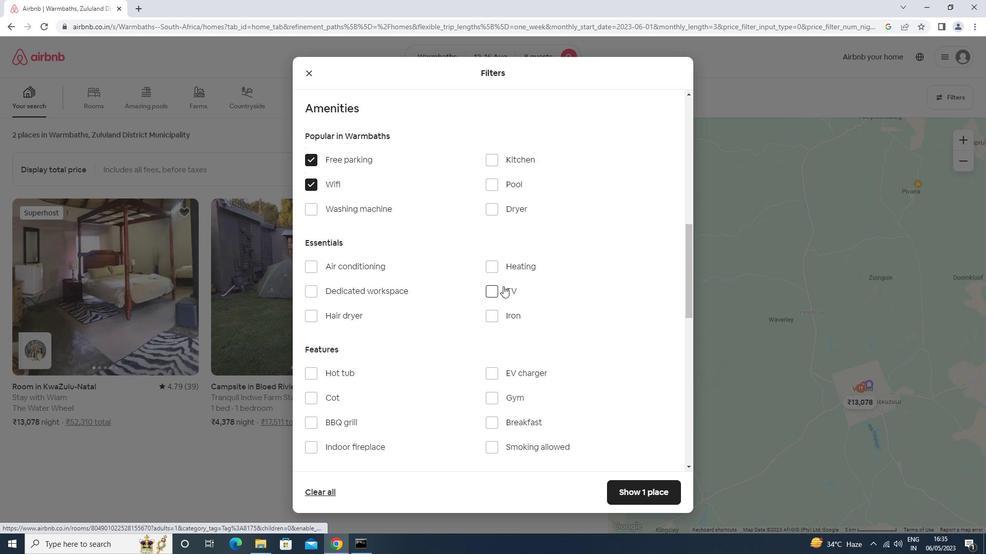 
Action: Mouse moved to (452, 301)
Screenshot: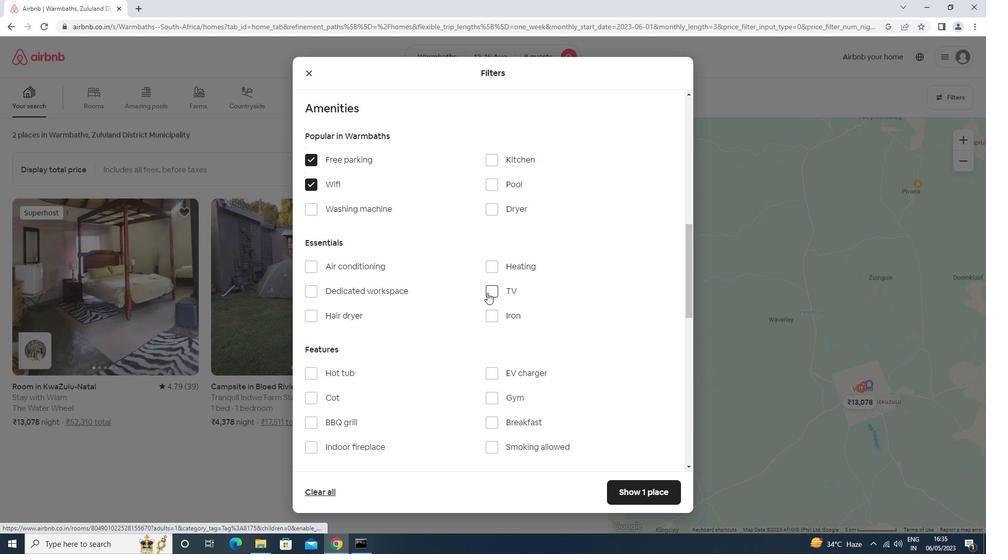 
Action: Mouse scrolled (452, 300) with delta (0, 0)
Screenshot: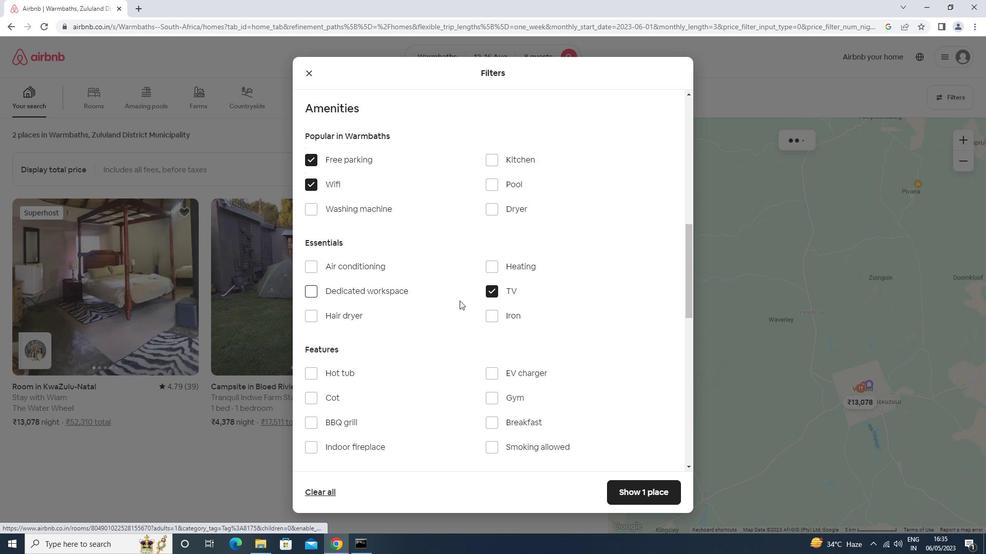 
Action: Mouse scrolled (452, 300) with delta (0, 0)
Screenshot: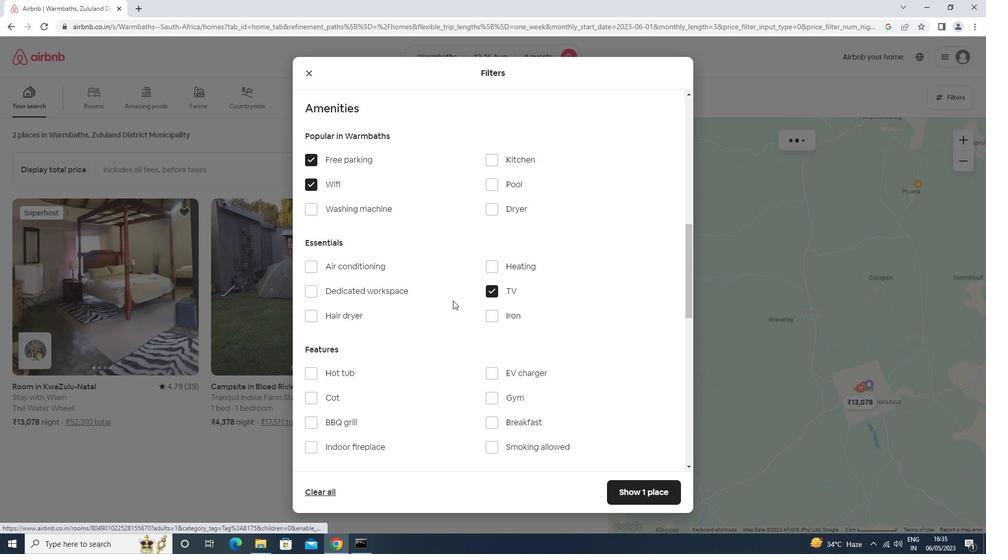 
Action: Mouse scrolled (452, 300) with delta (0, 0)
Screenshot: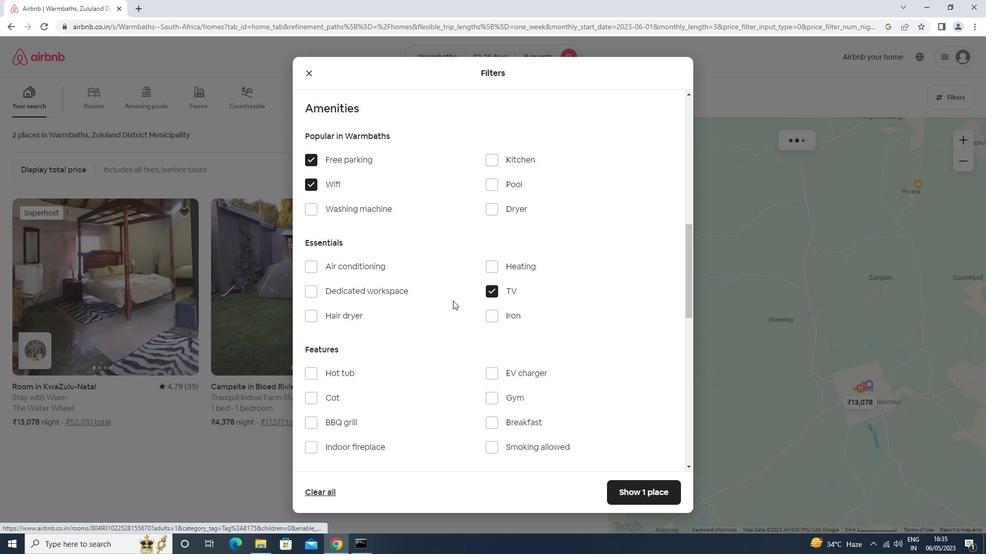 
Action: Mouse scrolled (452, 300) with delta (0, 0)
Screenshot: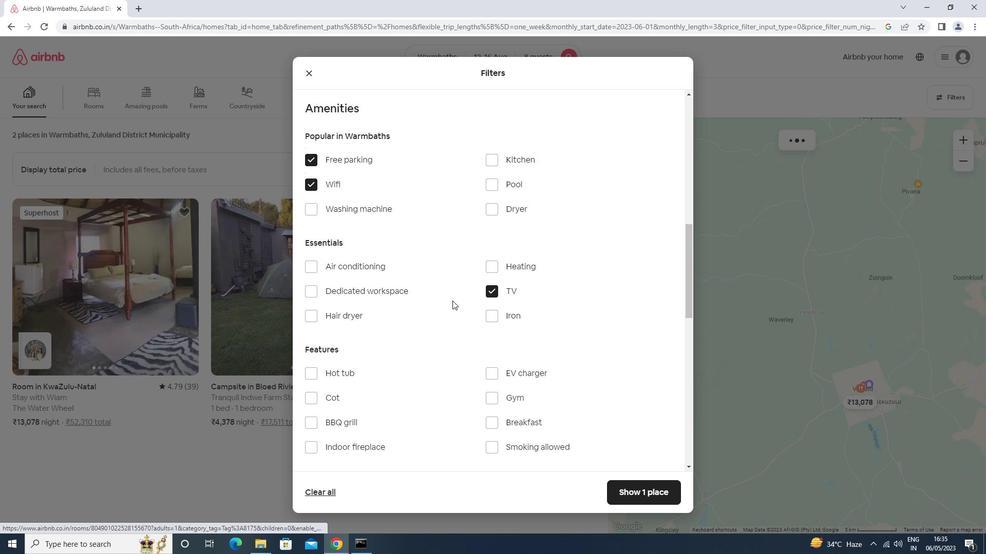
Action: Mouse moved to (502, 180)
Screenshot: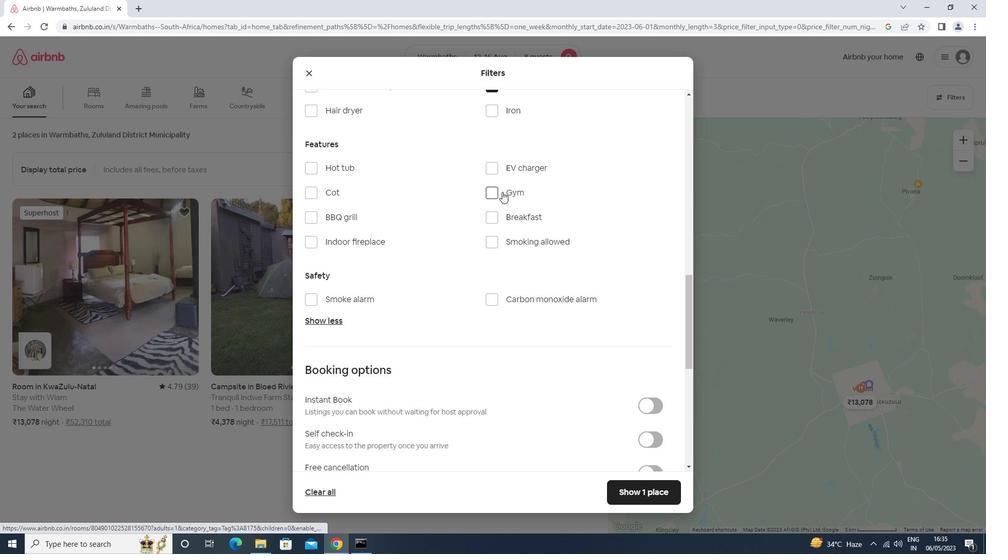 
Action: Mouse pressed left at (502, 180)
Screenshot: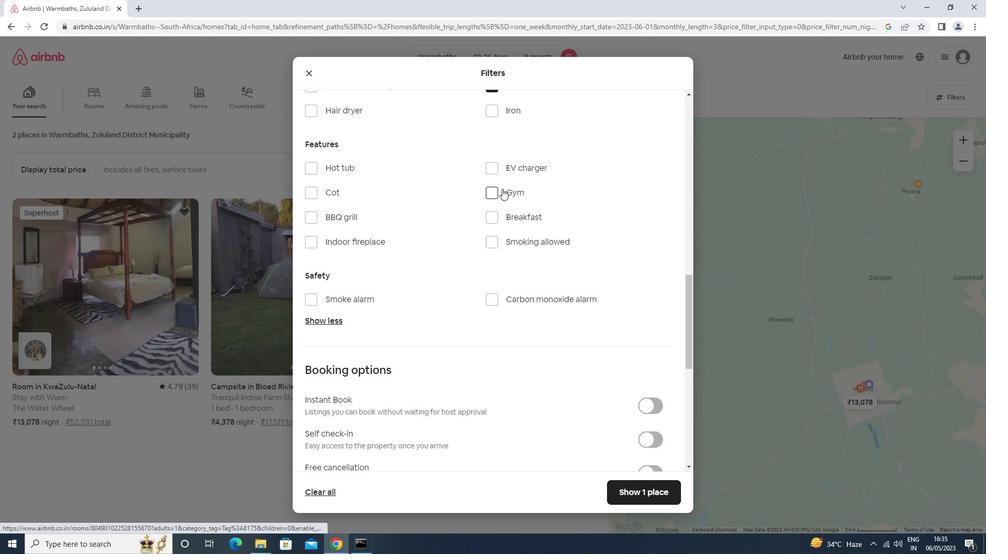 
Action: Mouse moved to (502, 195)
Screenshot: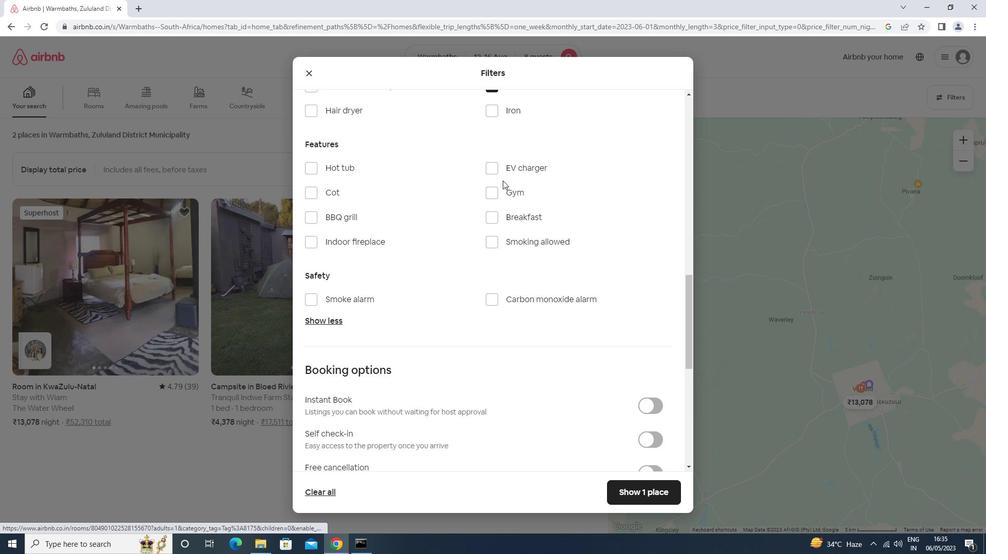 
Action: Mouse pressed left at (502, 195)
Screenshot: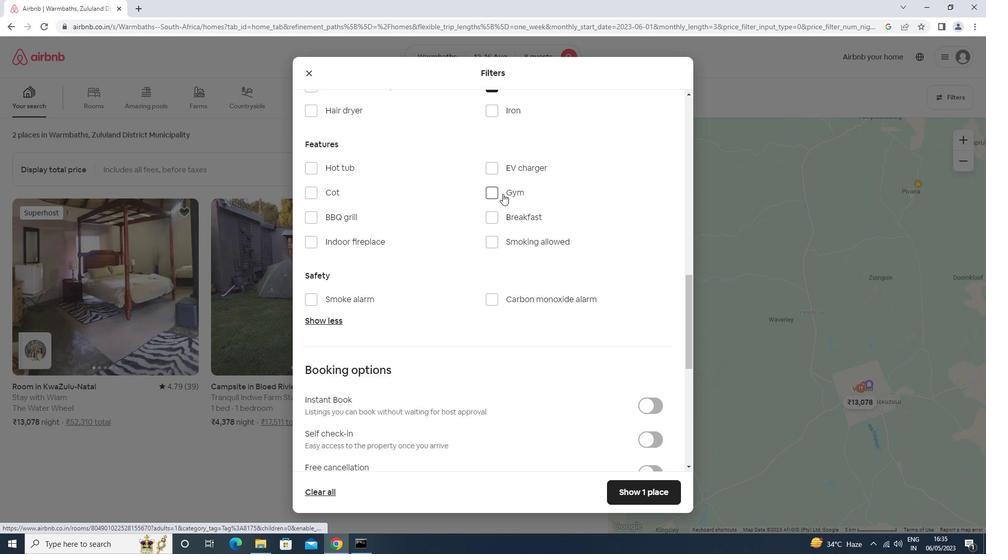 
Action: Mouse moved to (506, 221)
Screenshot: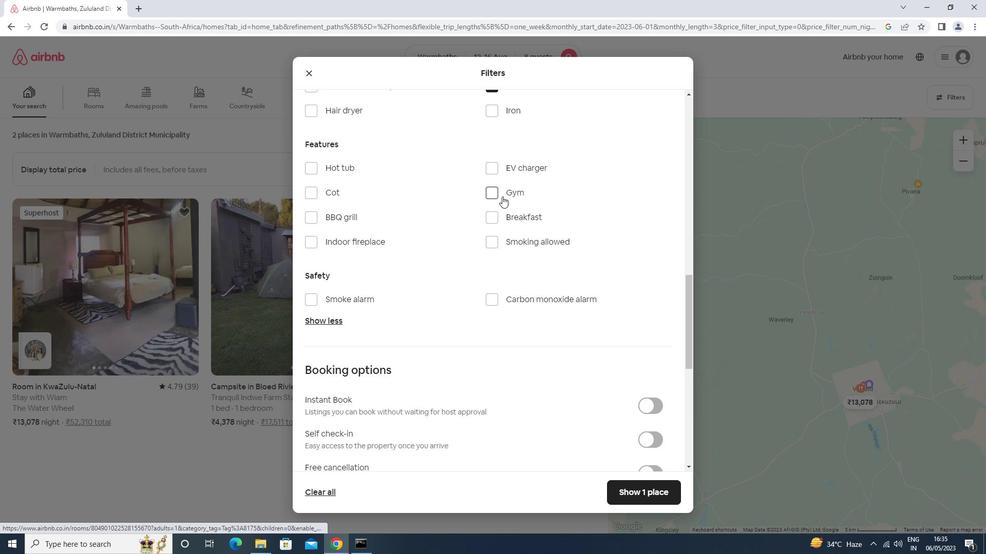 
Action: Mouse pressed left at (506, 221)
Screenshot: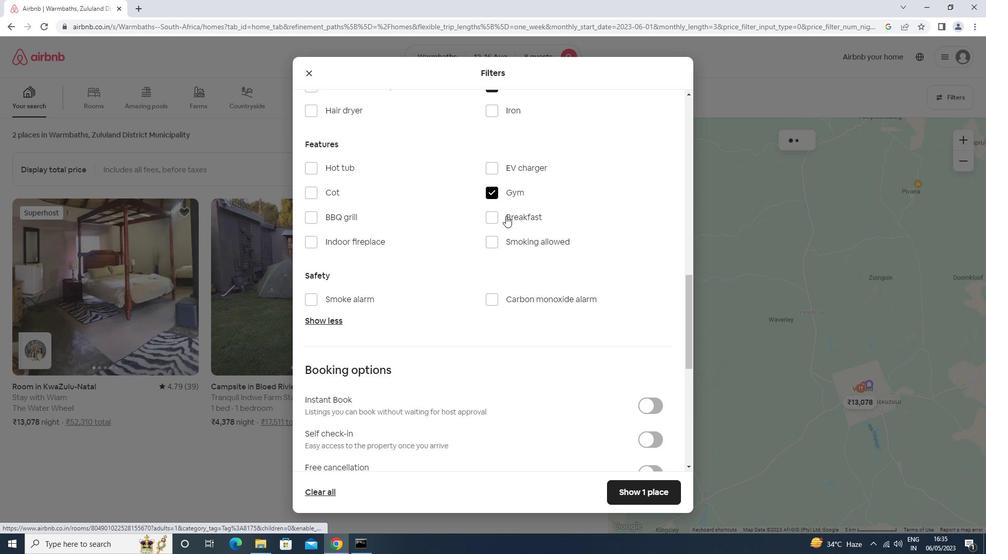 
Action: Mouse moved to (467, 249)
Screenshot: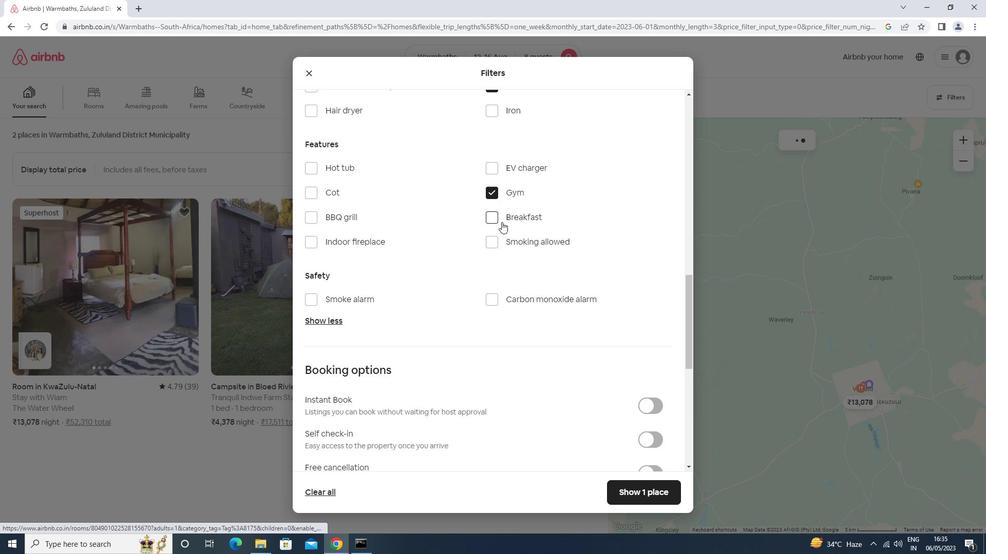 
Action: Mouse scrolled (467, 249) with delta (0, 0)
Screenshot: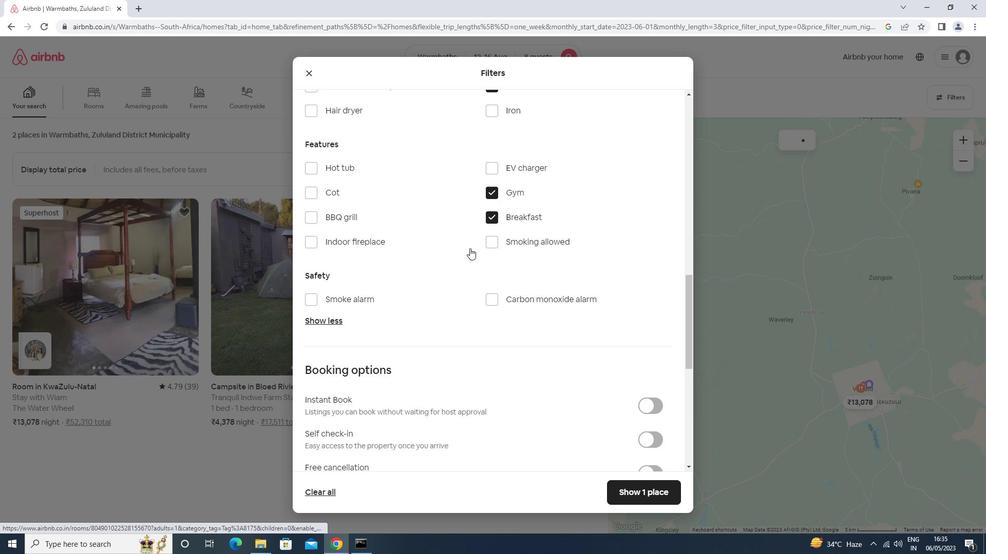 
Action: Mouse moved to (466, 250)
Screenshot: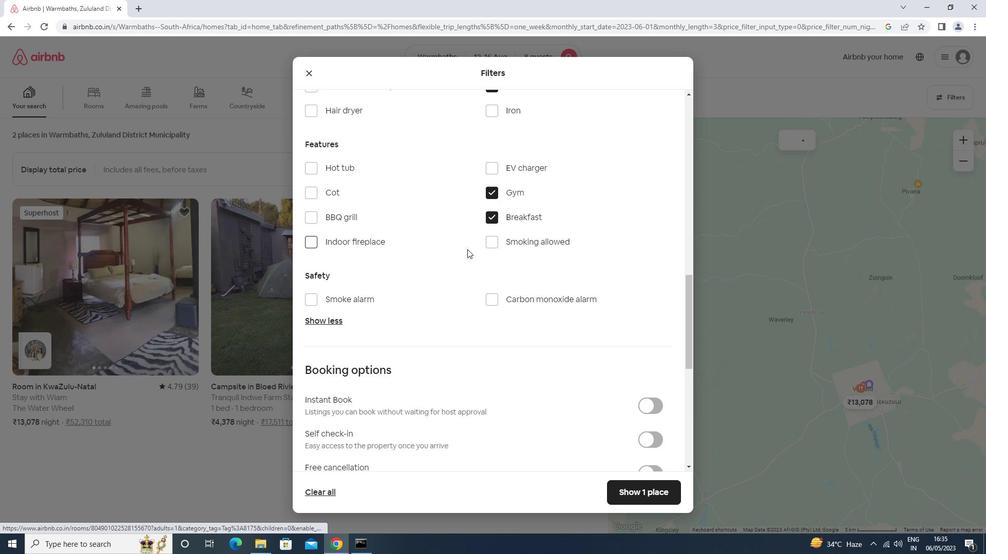 
Action: Mouse scrolled (466, 249) with delta (0, 0)
Screenshot: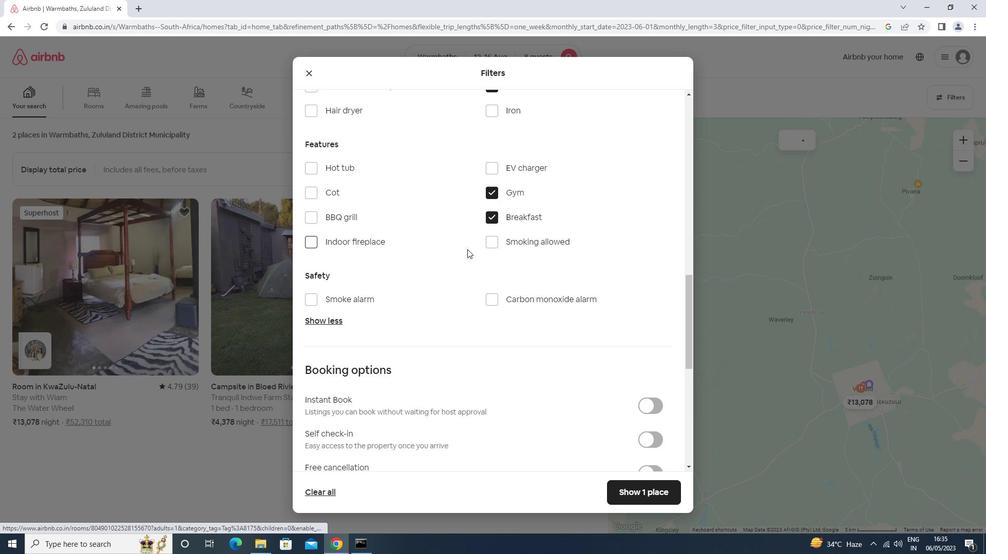
Action: Mouse scrolled (466, 249) with delta (0, 0)
Screenshot: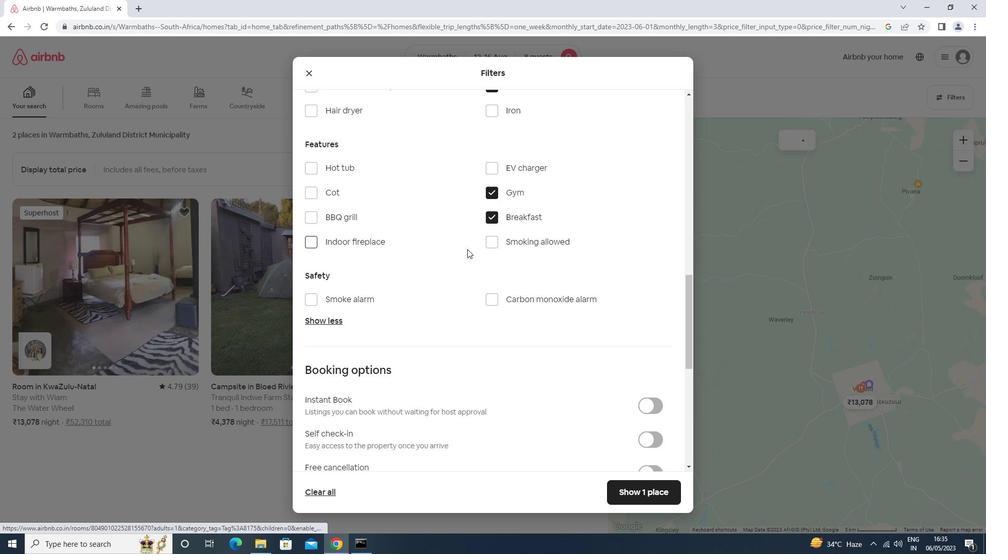 
Action: Mouse scrolled (466, 249) with delta (0, 0)
Screenshot: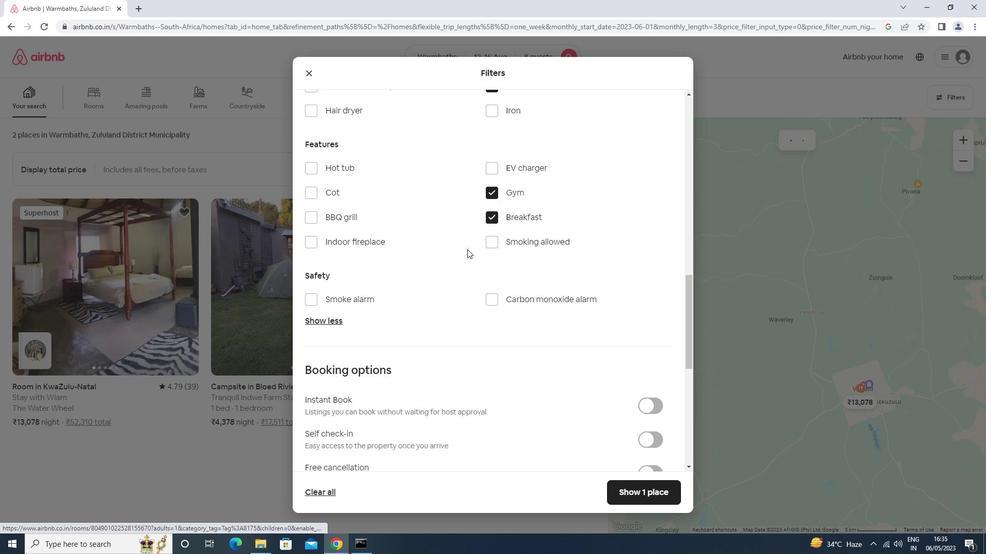 
Action: Mouse moved to (653, 234)
Screenshot: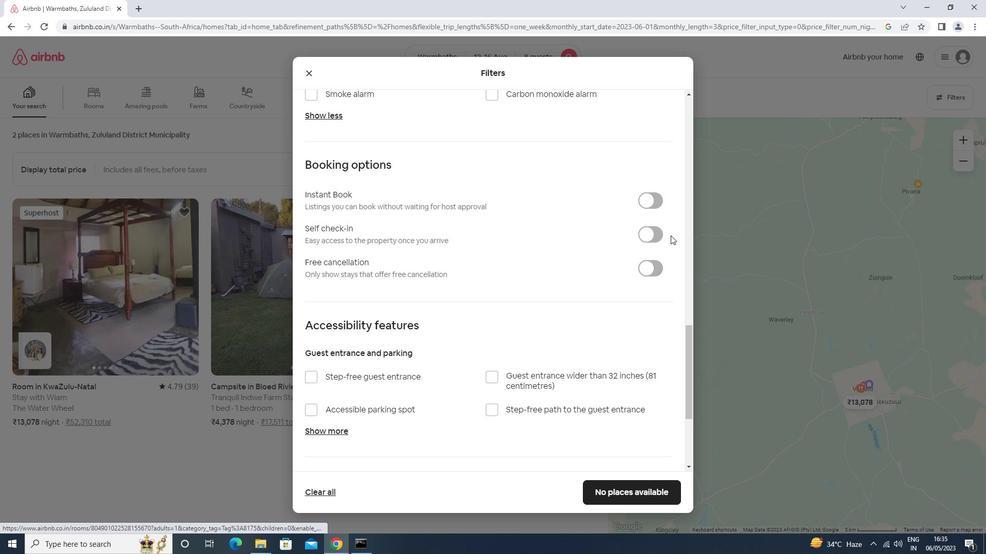 
Action: Mouse pressed left at (653, 234)
Screenshot: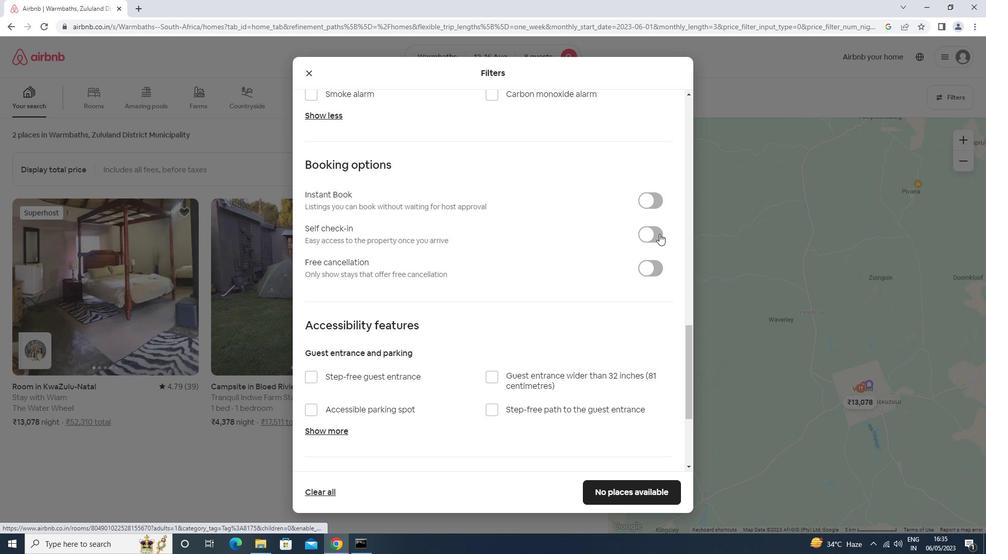 
Action: Mouse moved to (502, 323)
Screenshot: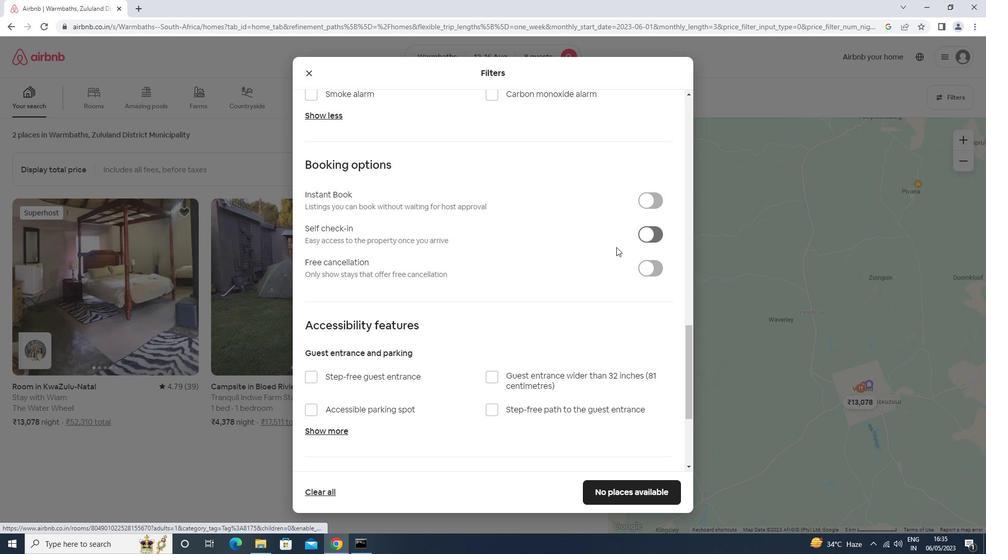 
Action: Mouse scrolled (502, 323) with delta (0, 0)
Screenshot: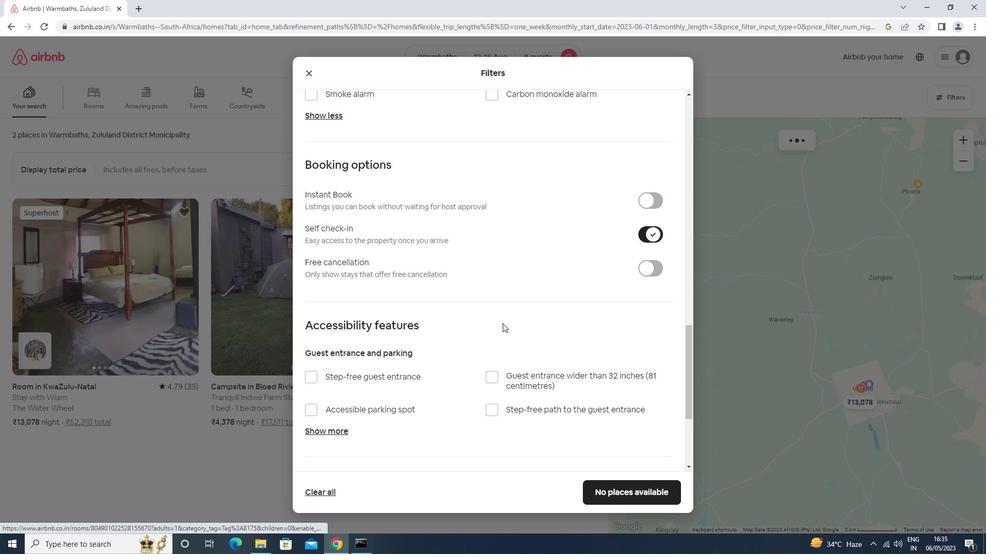 
Action: Mouse scrolled (502, 323) with delta (0, 0)
Screenshot: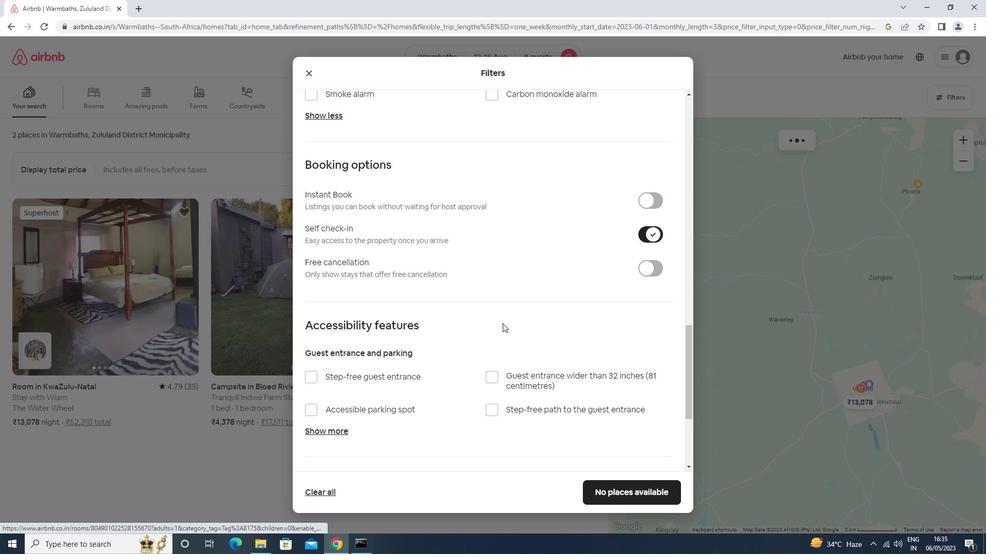 
Action: Mouse scrolled (502, 323) with delta (0, 0)
Screenshot: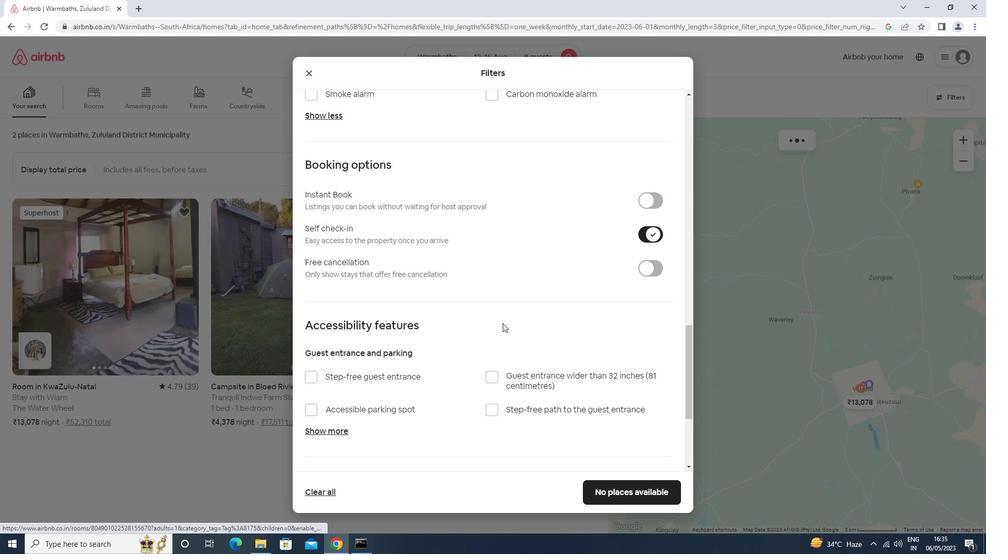 
Action: Mouse scrolled (502, 323) with delta (0, 0)
Screenshot: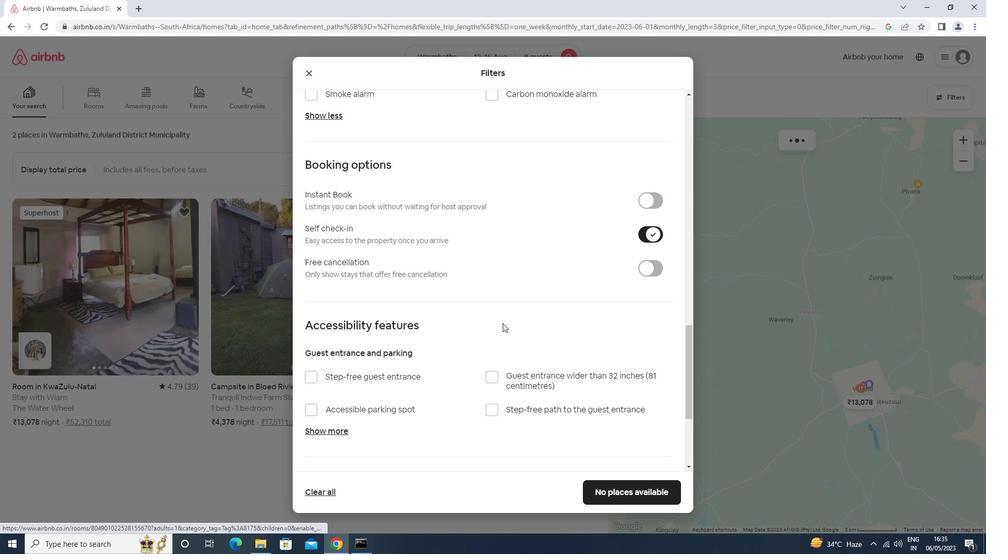
Action: Mouse scrolled (502, 323) with delta (0, 0)
Screenshot: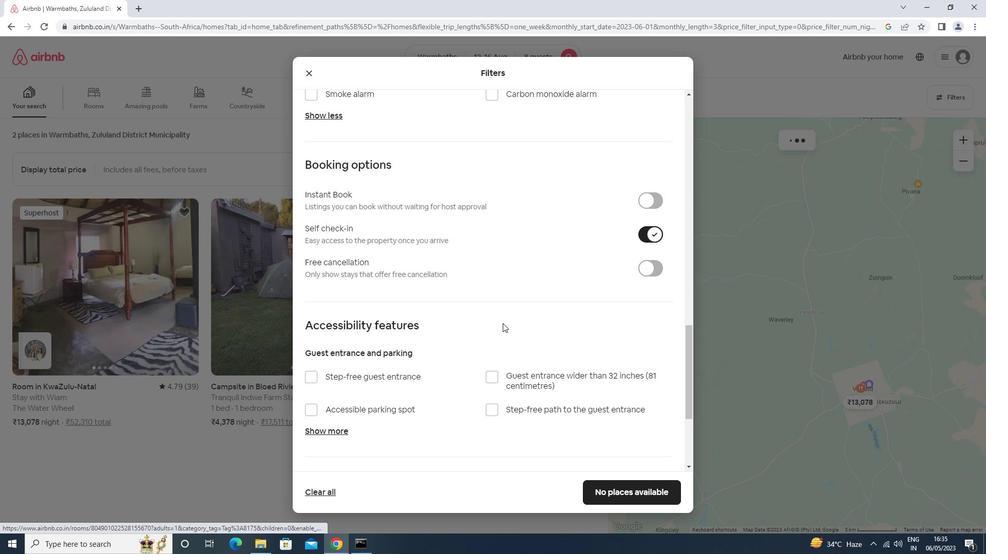 
Action: Mouse moved to (449, 396)
Screenshot: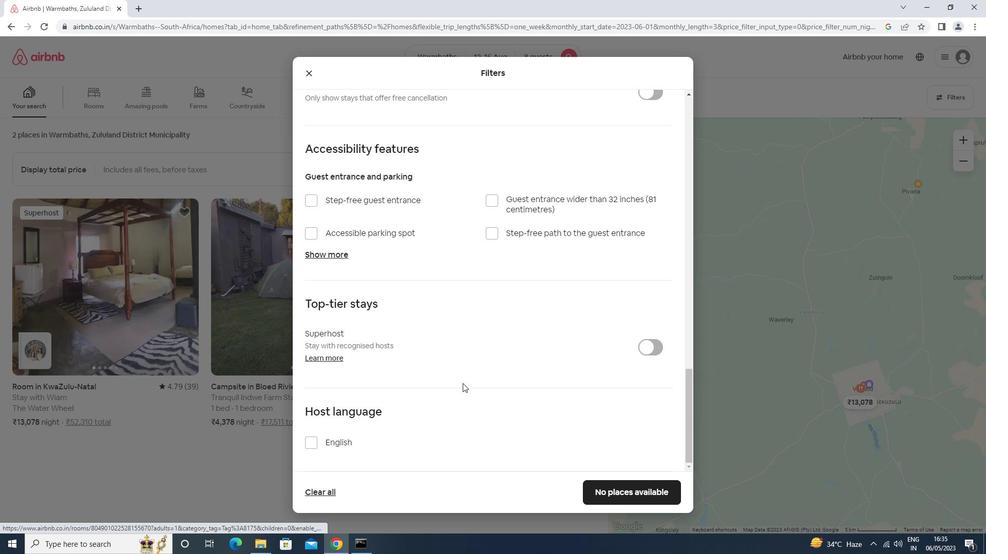 
Action: Mouse scrolled (449, 395) with delta (0, 0)
Screenshot: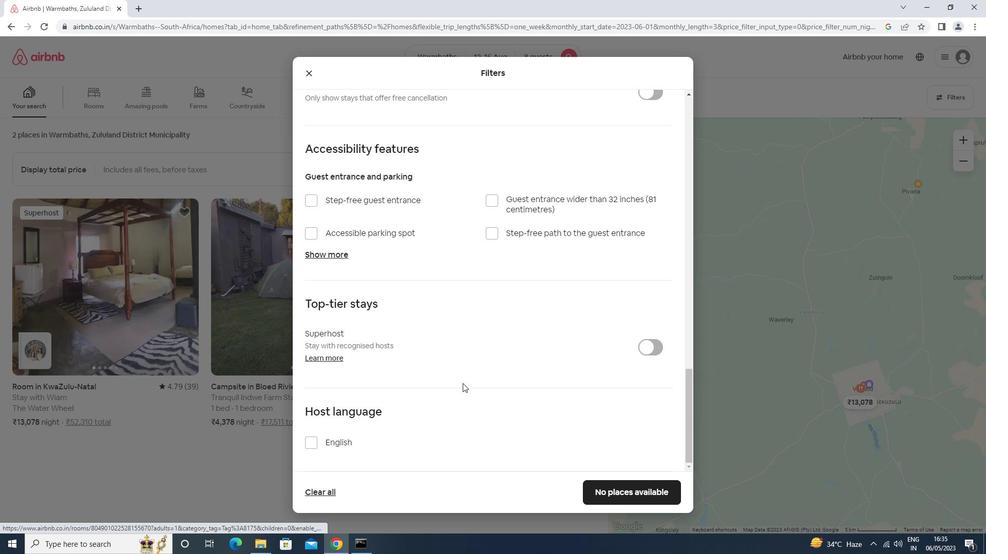 
Action: Mouse moved to (448, 397)
Screenshot: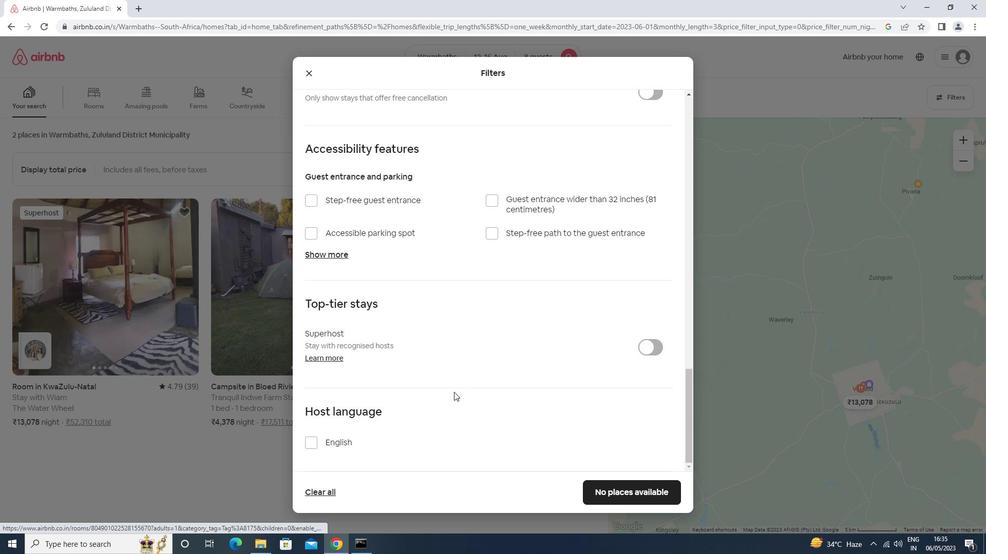 
Action: Mouse scrolled (448, 397) with delta (0, 0)
Screenshot: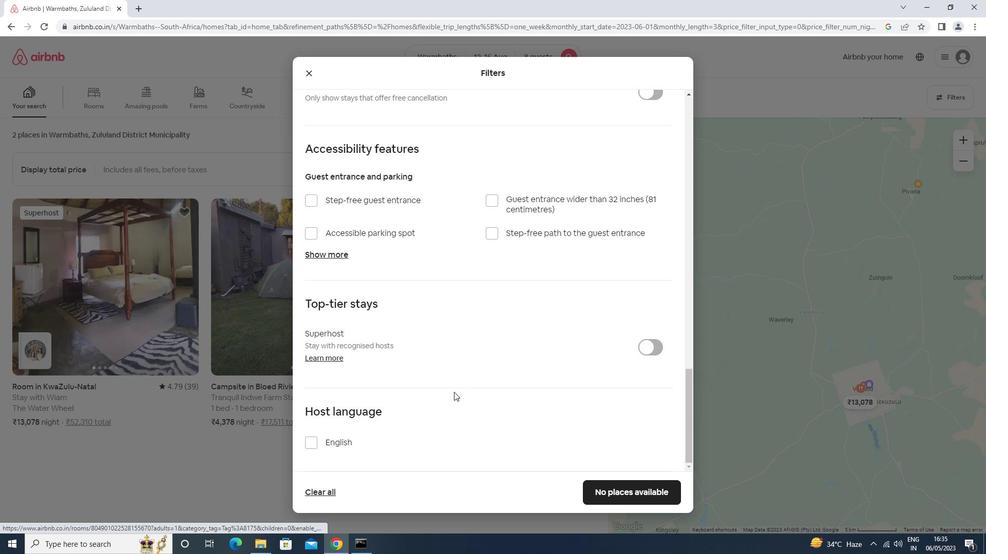 
Action: Mouse moved to (447, 398)
Screenshot: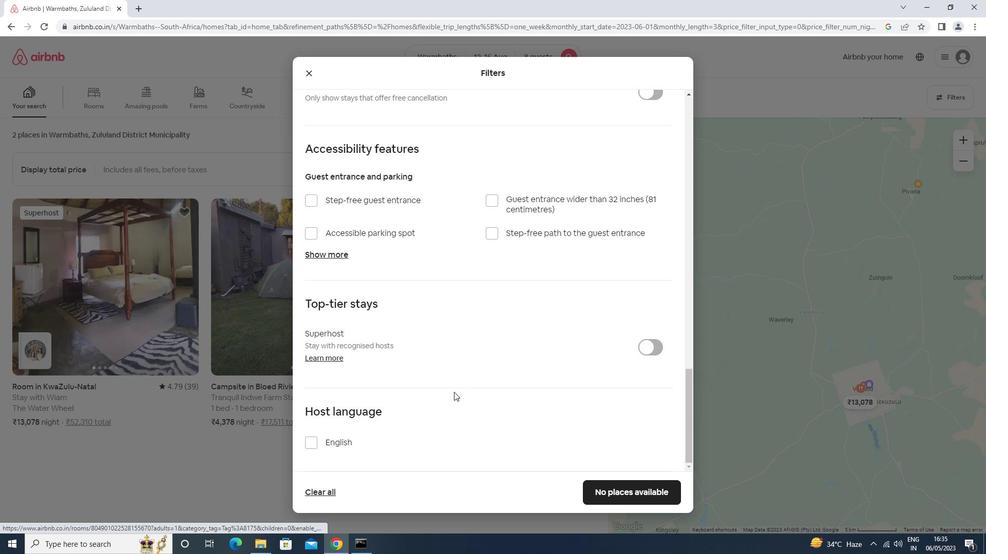 
Action: Mouse scrolled (447, 397) with delta (0, 0)
Screenshot: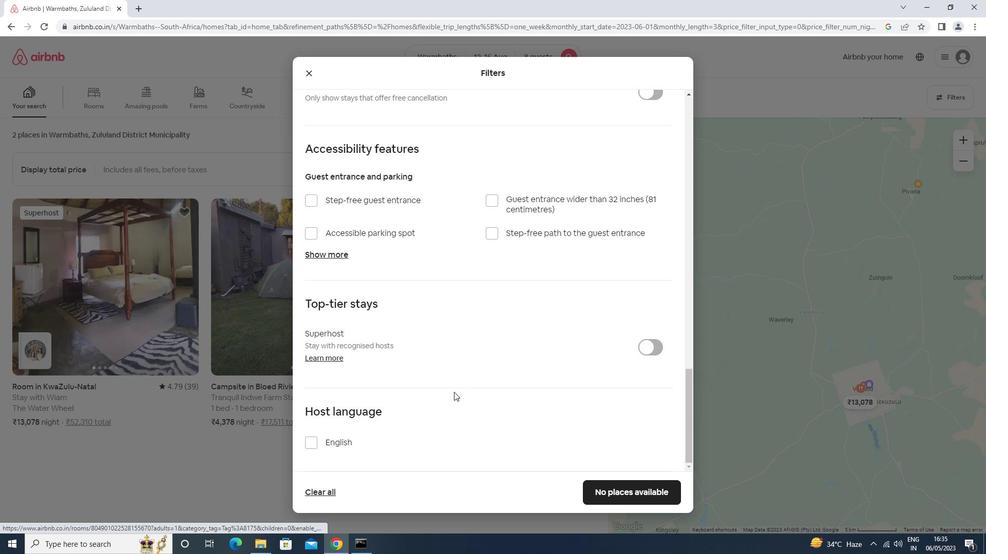 
Action: Mouse moved to (446, 399)
Screenshot: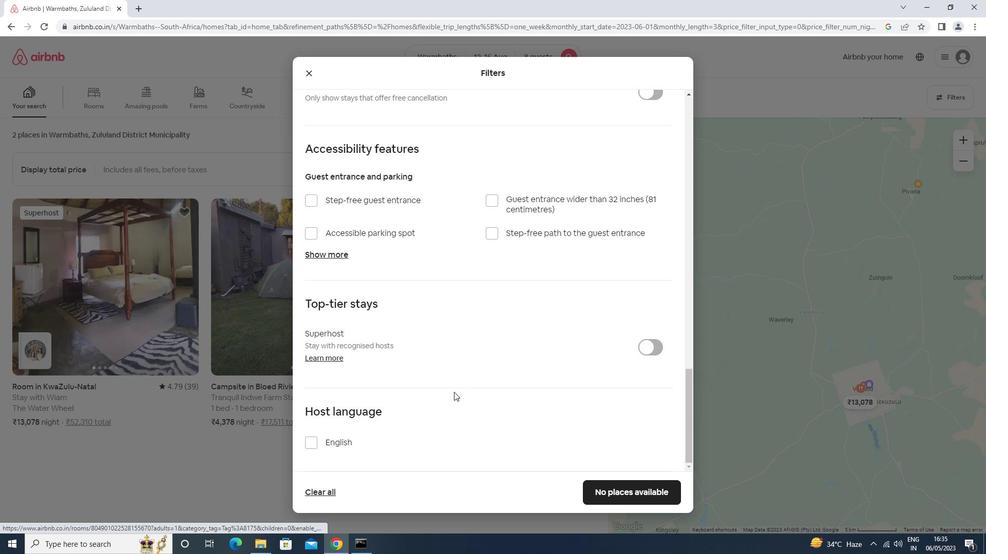 
Action: Mouse scrolled (446, 398) with delta (0, 0)
Screenshot: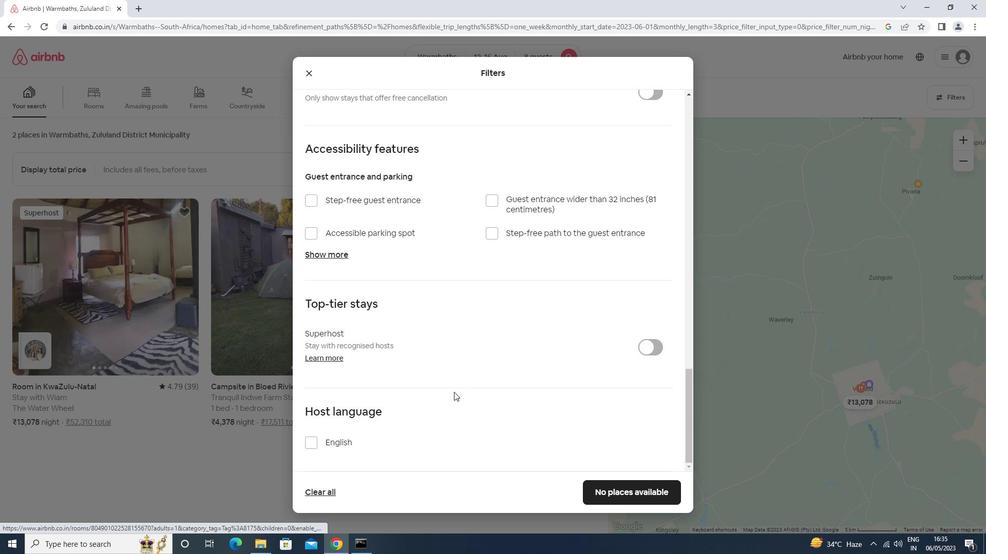 
Action: Mouse moved to (444, 400)
Screenshot: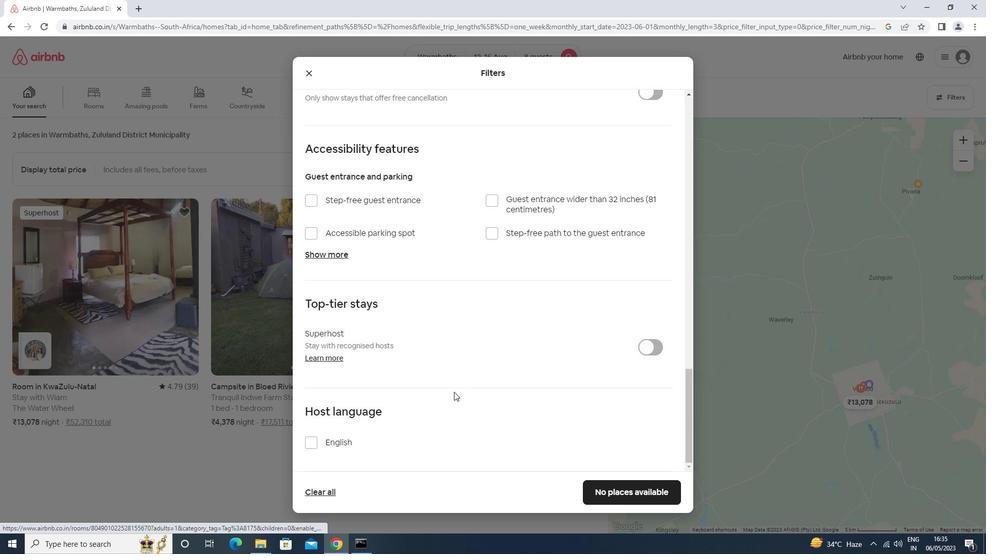 
Action: Mouse scrolled (444, 399) with delta (0, 0)
Screenshot: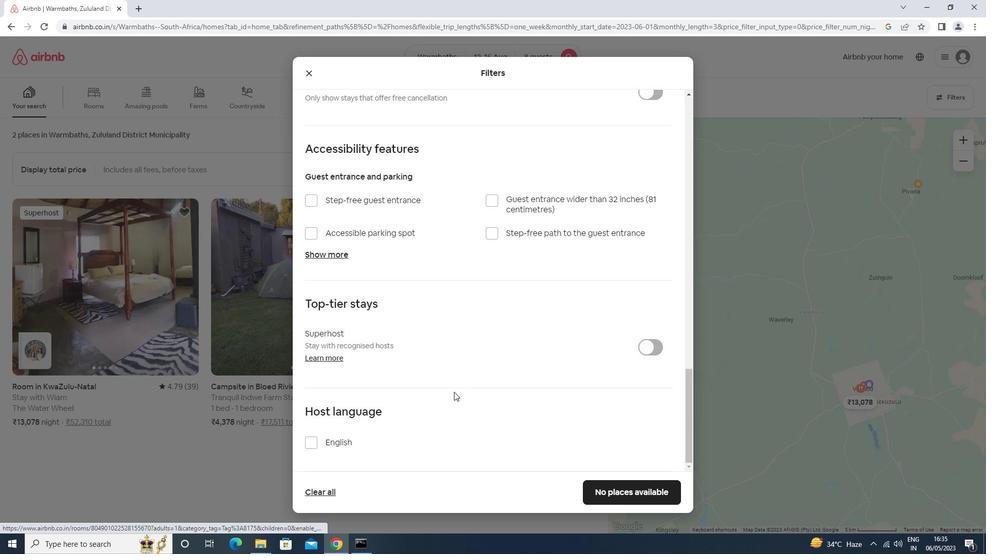 
Action: Mouse moved to (398, 438)
Screenshot: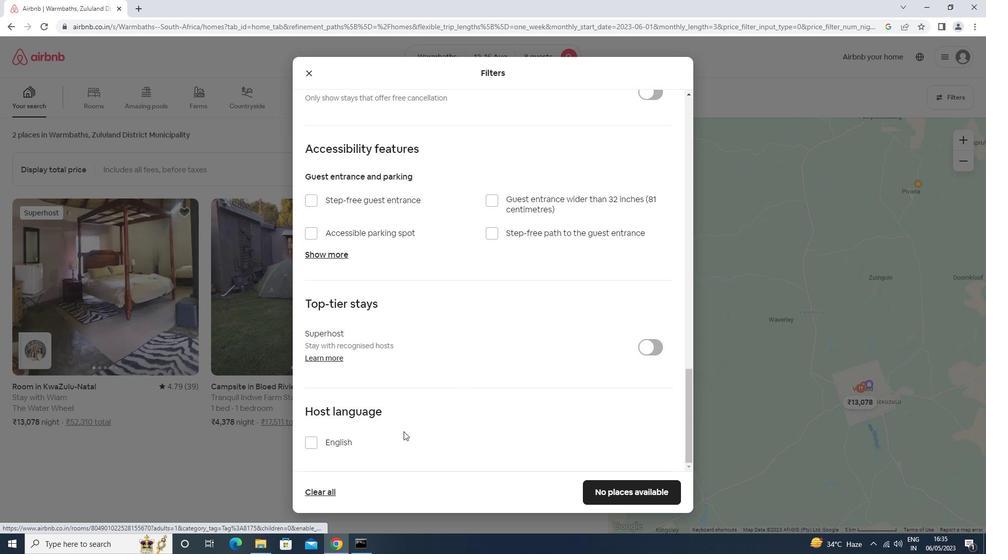 
Action: Mouse pressed left at (398, 438)
Screenshot: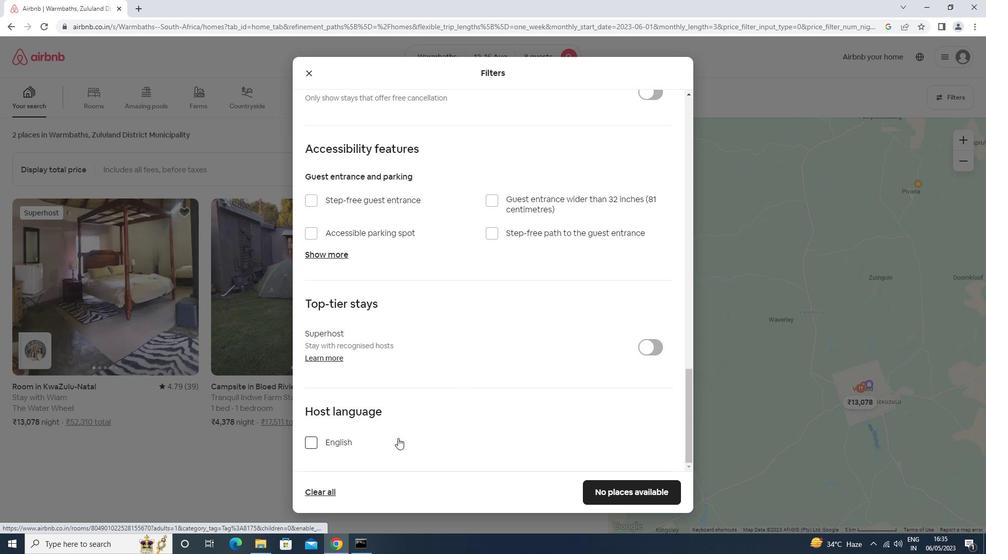
Action: Mouse moved to (606, 482)
Screenshot: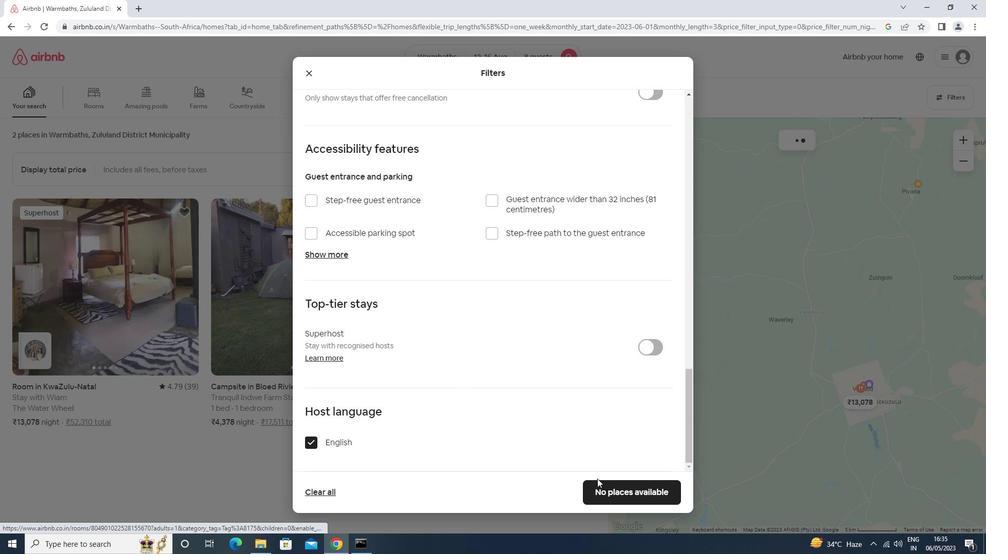 
Action: Mouse pressed left at (606, 482)
Screenshot: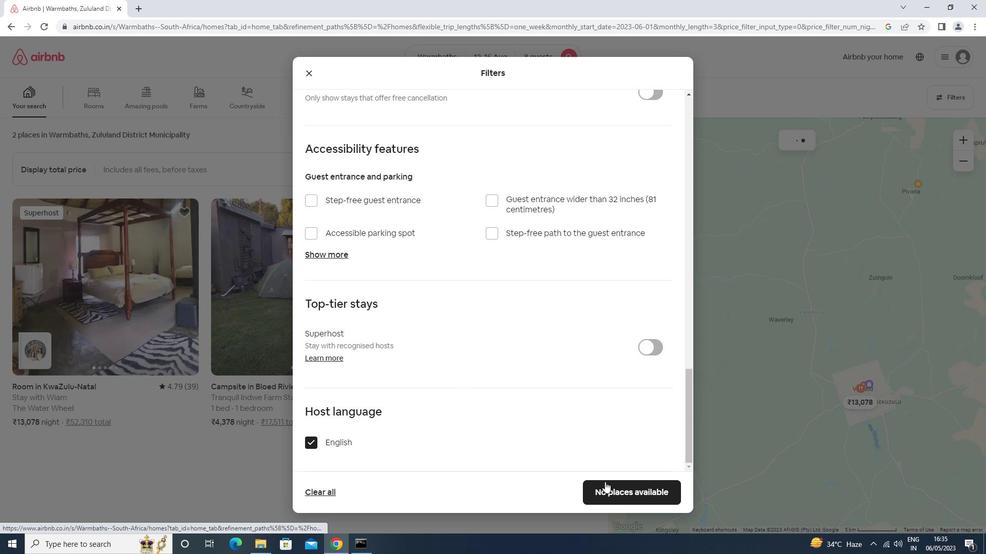 
Action: Mouse moved to (603, 479)
Screenshot: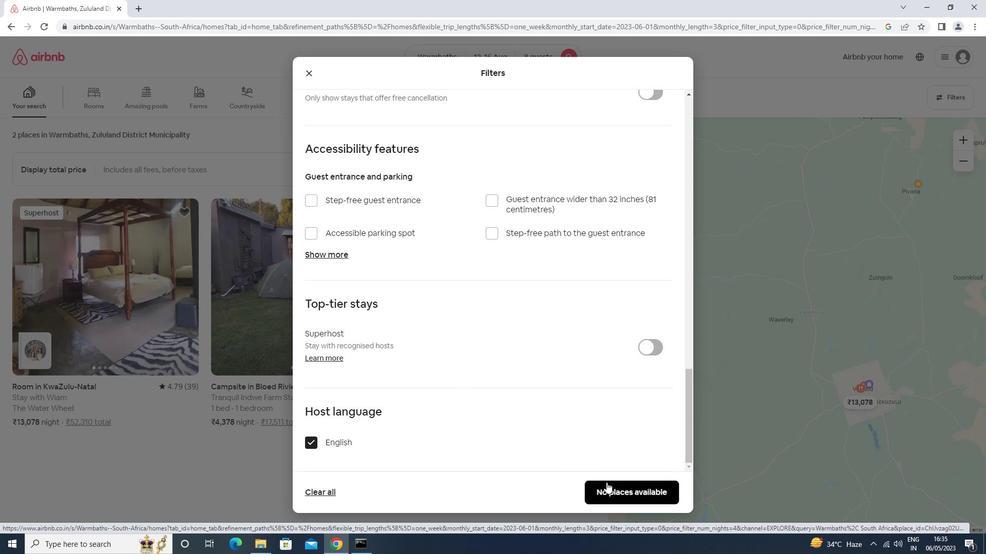 
